 Task: Look for space in Ibusuki, Japan from 7th July, 2023 to 15th July, 2023 for 6 adults in price range Rs.15000 to Rs.20000. Place can be entire place with 3 bedrooms having 3 beds and 3 bathrooms. Property type can be house, flat, guest house. Booking option can be shelf check-in. Required host language is English.
Action: Mouse moved to (401, 110)
Screenshot: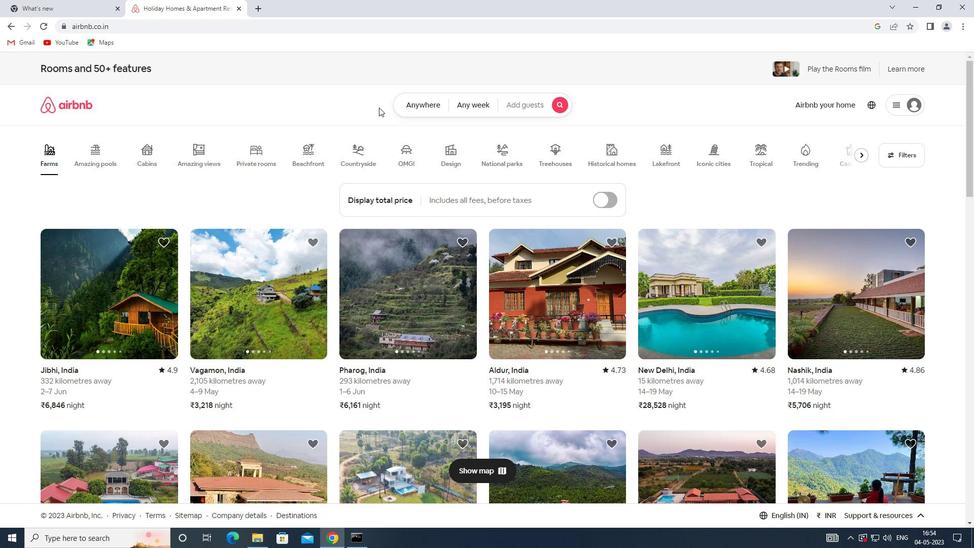 
Action: Mouse pressed left at (401, 110)
Screenshot: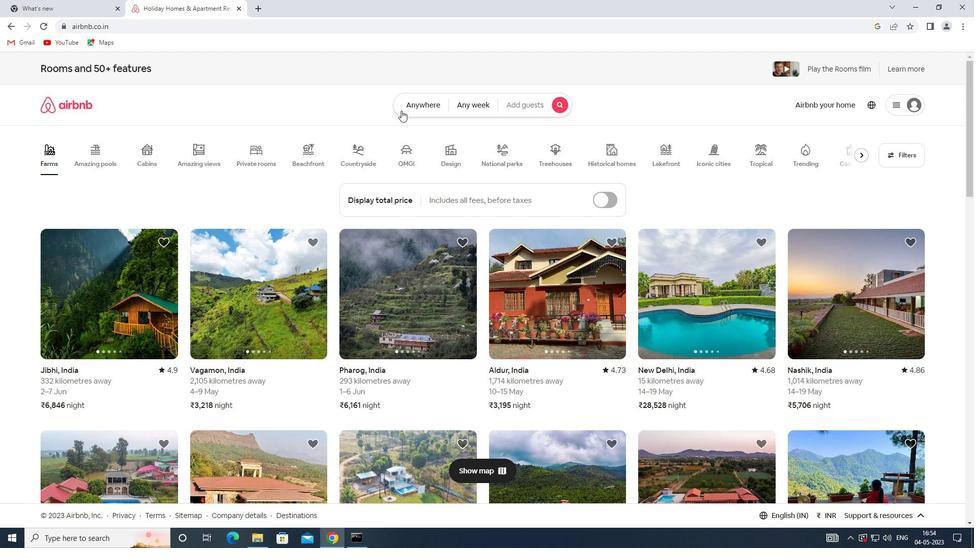 
Action: Mouse moved to (374, 134)
Screenshot: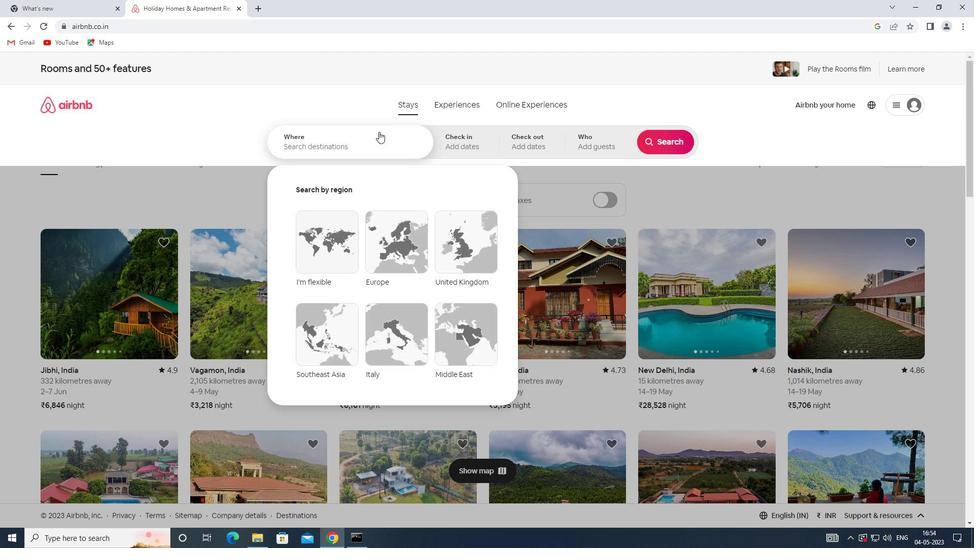 
Action: Mouse pressed left at (374, 134)
Screenshot: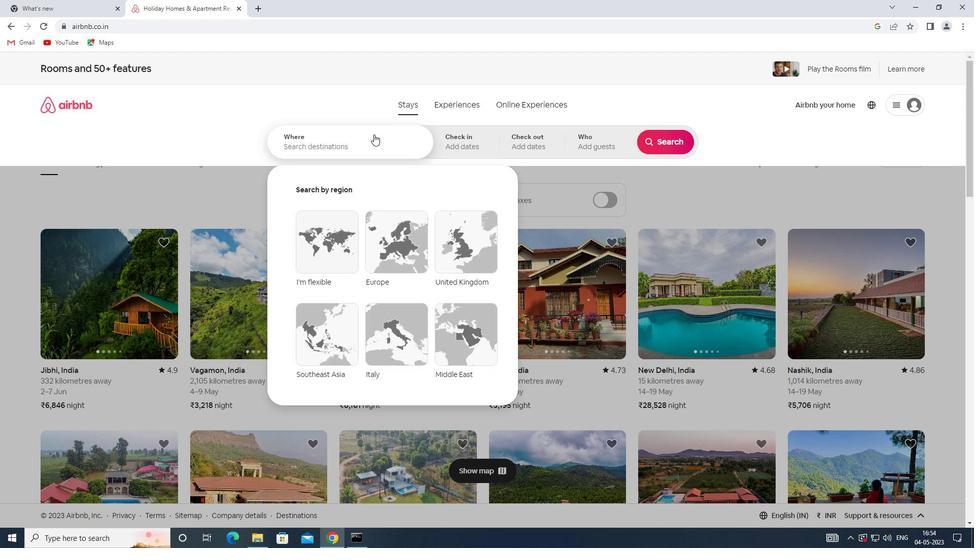 
Action: Key pressed <Key.shift>IBUSUKI,<Key.shift>JAPAN
Screenshot: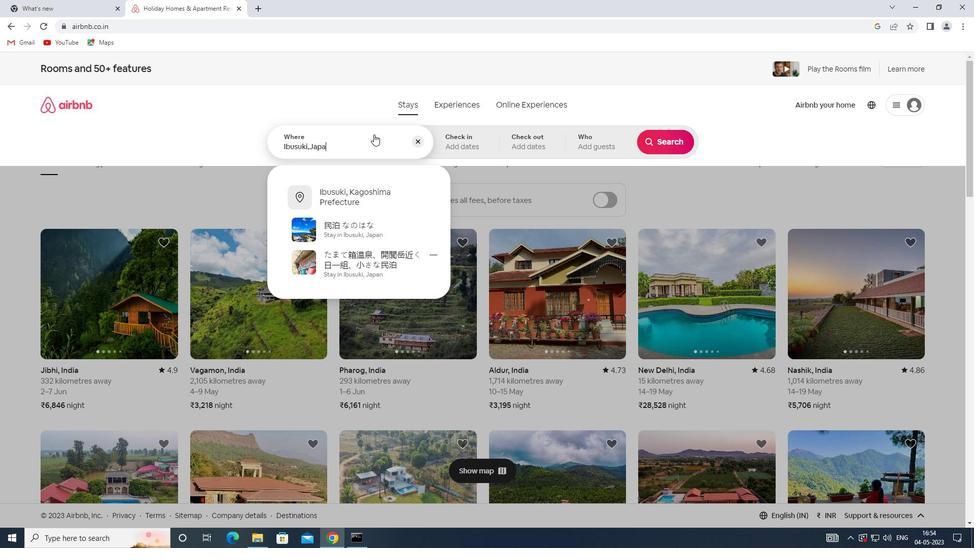 
Action: Mouse moved to (454, 143)
Screenshot: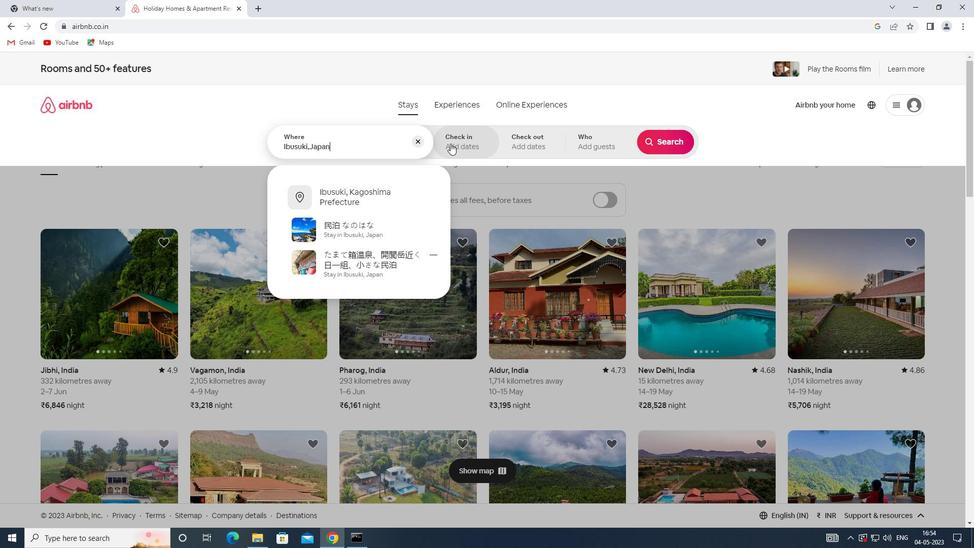 
Action: Mouse pressed left at (454, 143)
Screenshot: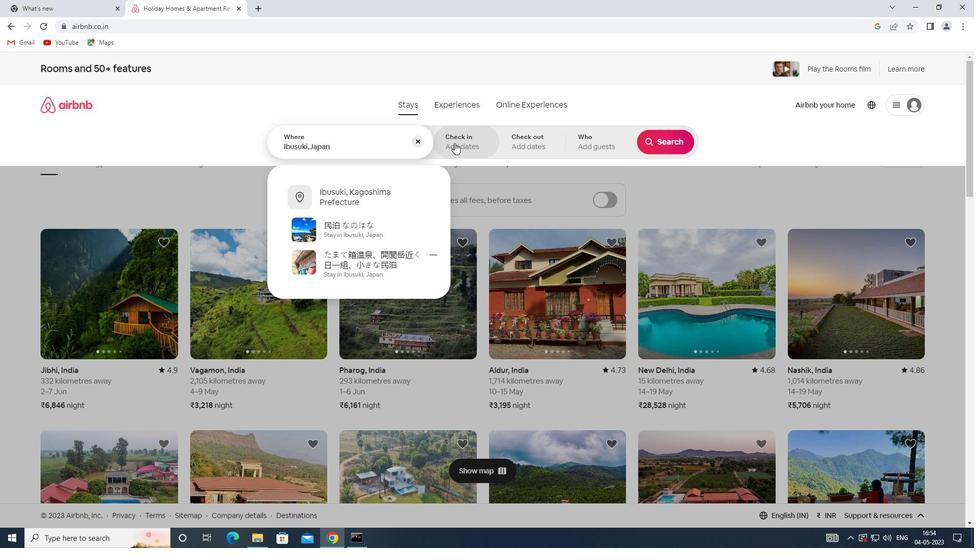 
Action: Mouse moved to (660, 219)
Screenshot: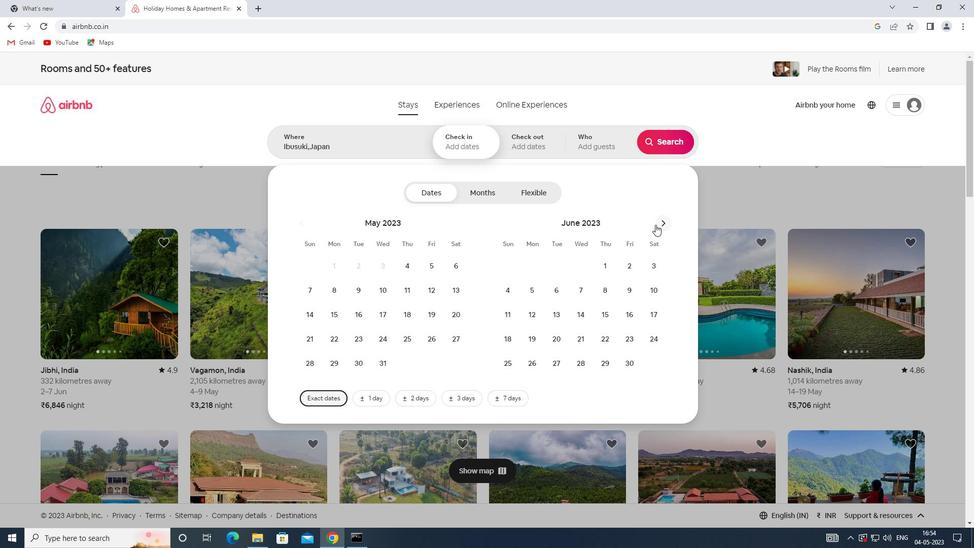 
Action: Mouse pressed left at (660, 219)
Screenshot: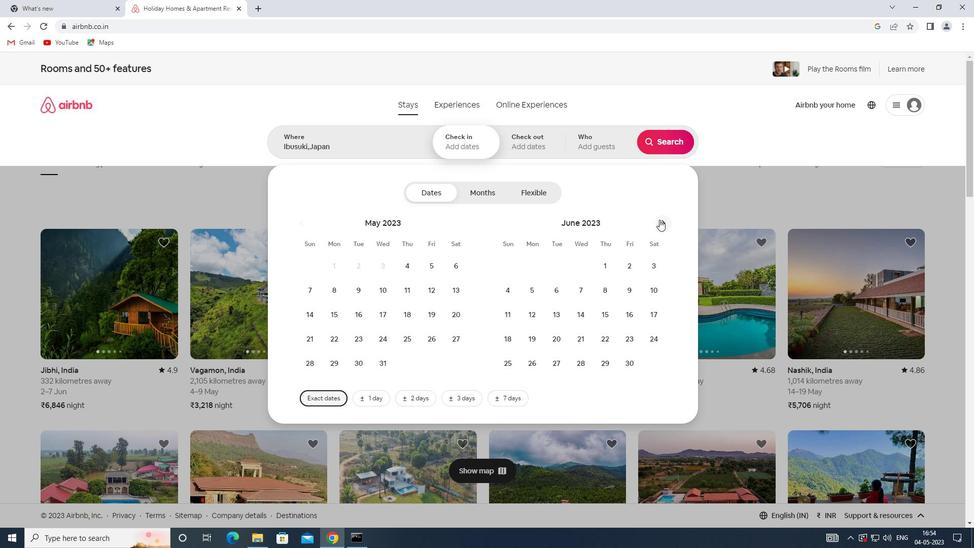 
Action: Mouse moved to (629, 289)
Screenshot: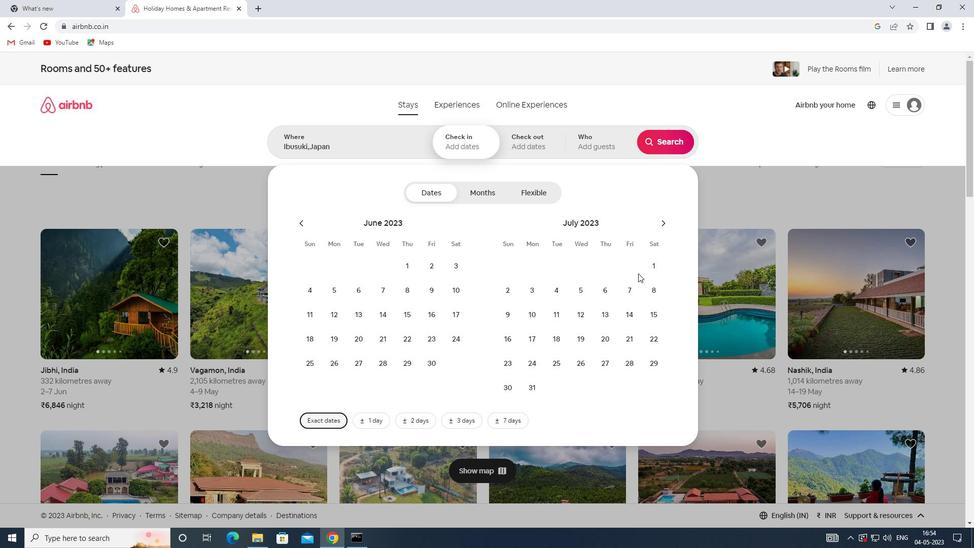 
Action: Mouse pressed left at (629, 289)
Screenshot: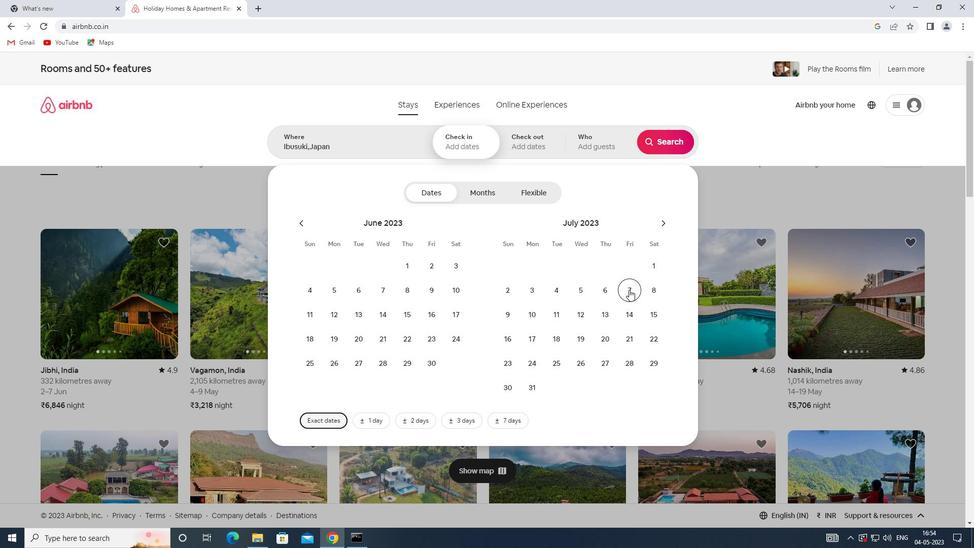 
Action: Mouse moved to (650, 308)
Screenshot: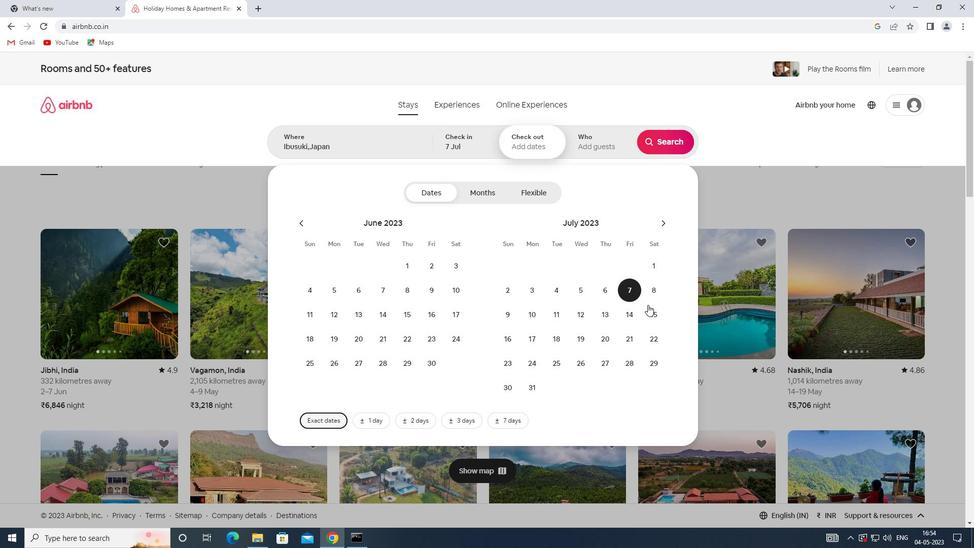 
Action: Mouse pressed left at (650, 308)
Screenshot: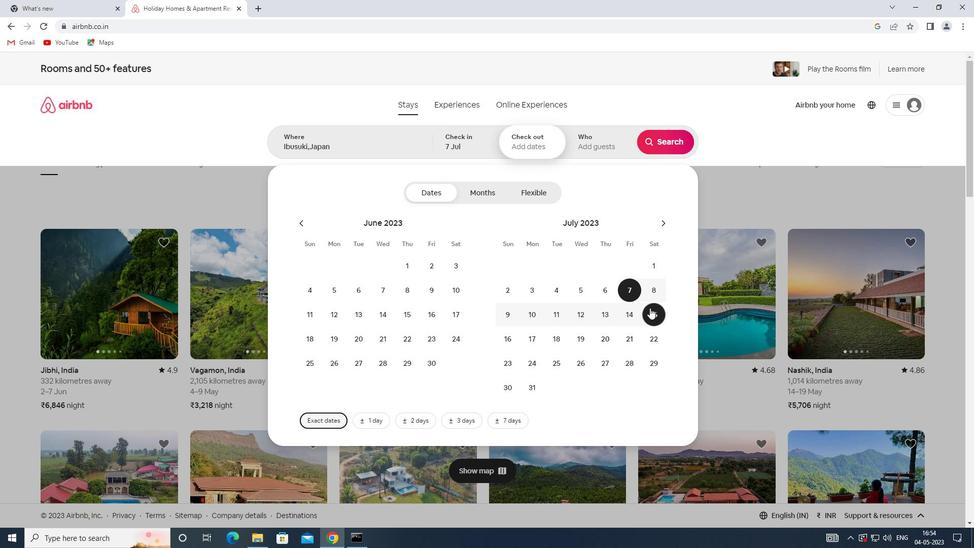 
Action: Mouse moved to (610, 146)
Screenshot: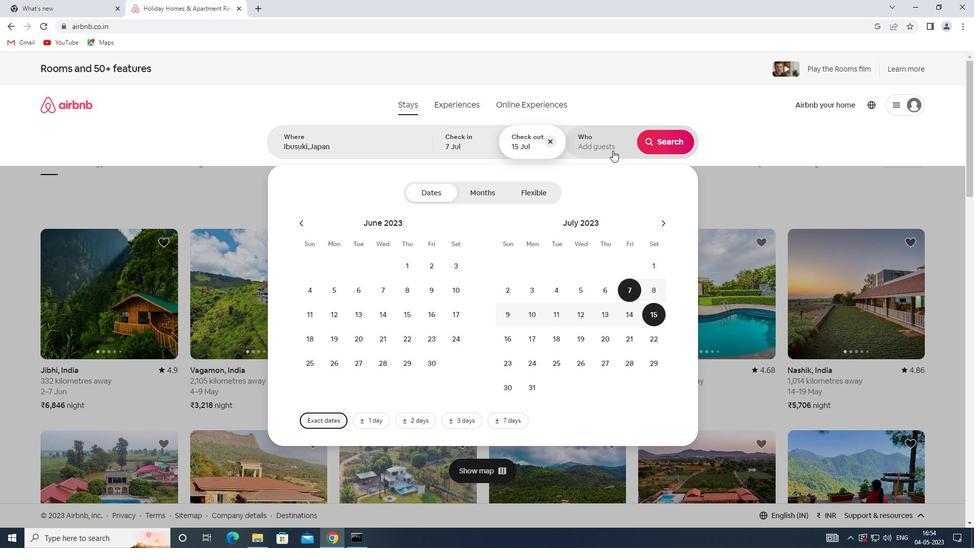 
Action: Mouse pressed left at (610, 146)
Screenshot: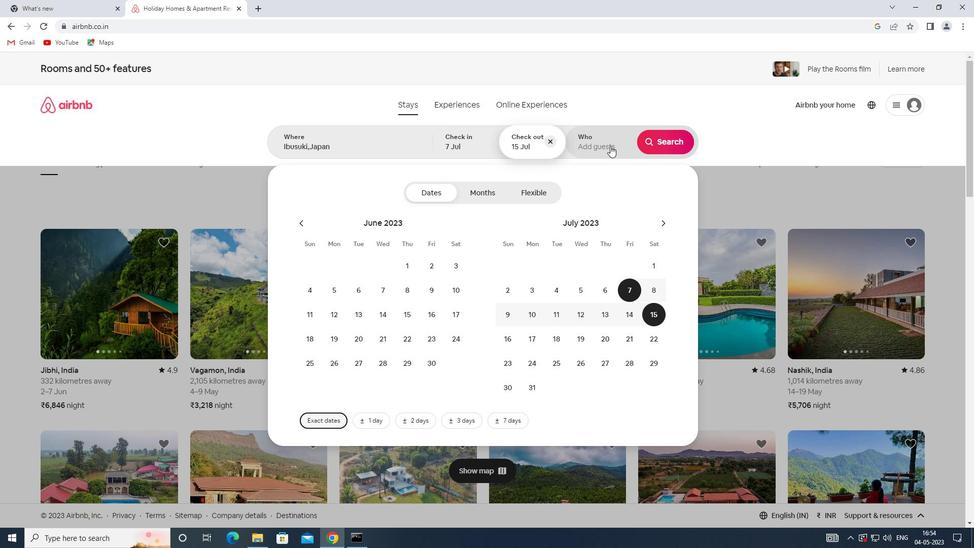 
Action: Mouse moved to (669, 189)
Screenshot: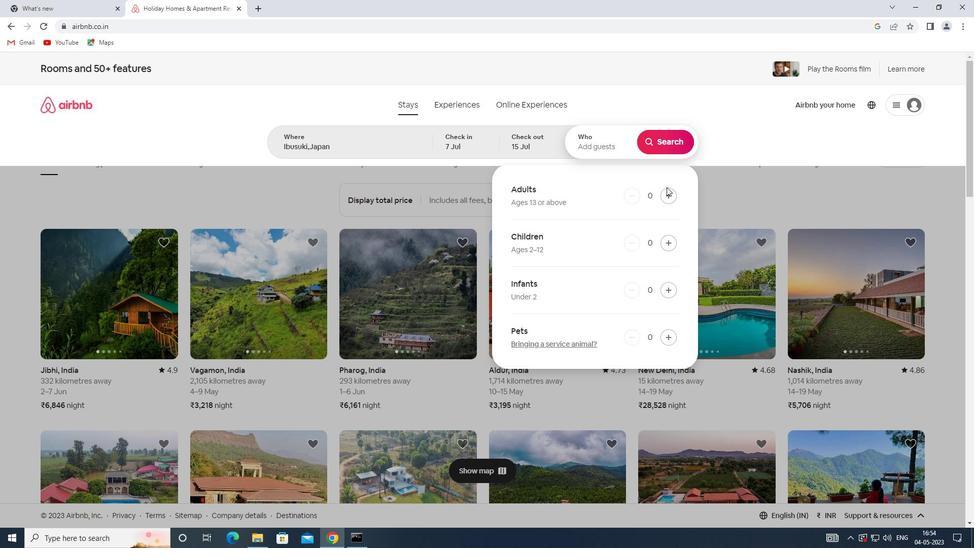 
Action: Mouse pressed left at (669, 189)
Screenshot: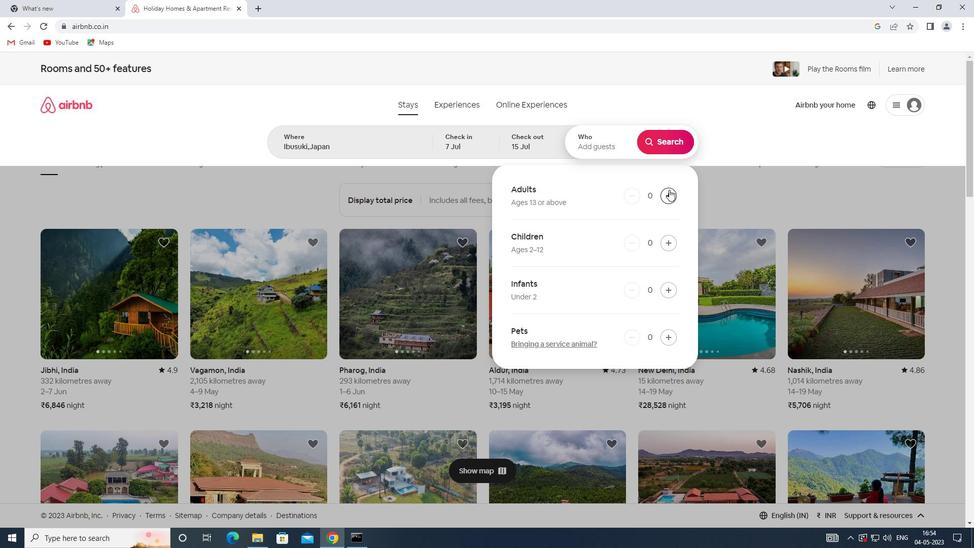 
Action: Mouse pressed left at (669, 189)
Screenshot: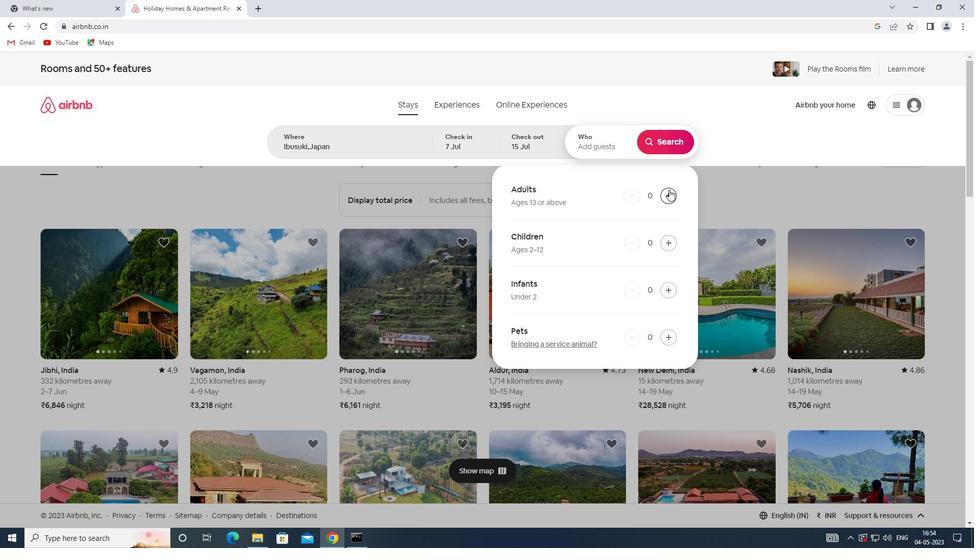 
Action: Mouse pressed left at (669, 189)
Screenshot: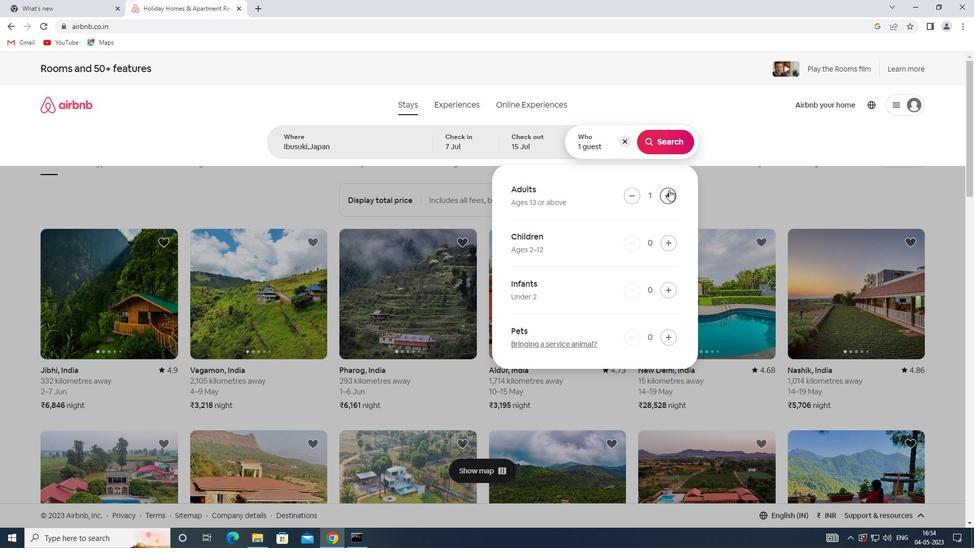 
Action: Mouse pressed left at (669, 189)
Screenshot: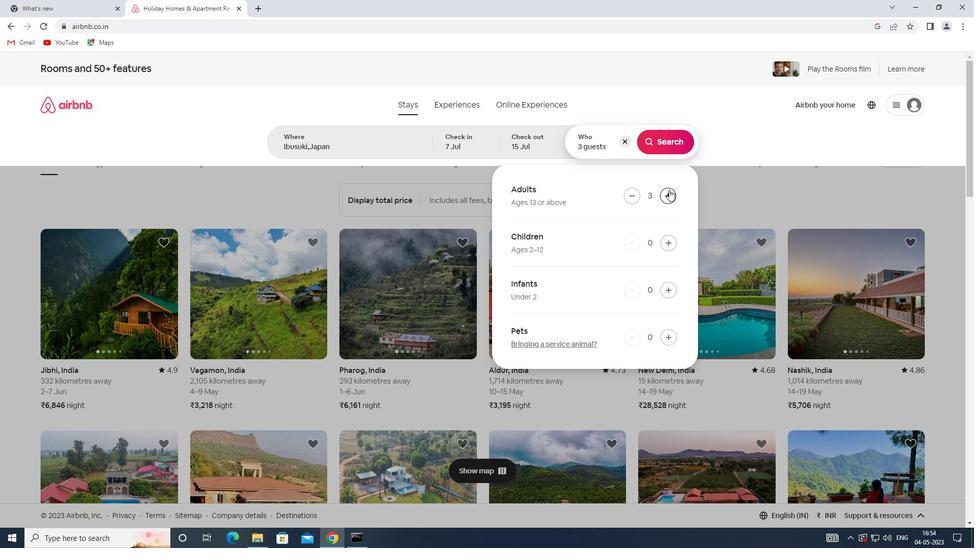 
Action: Mouse pressed left at (669, 189)
Screenshot: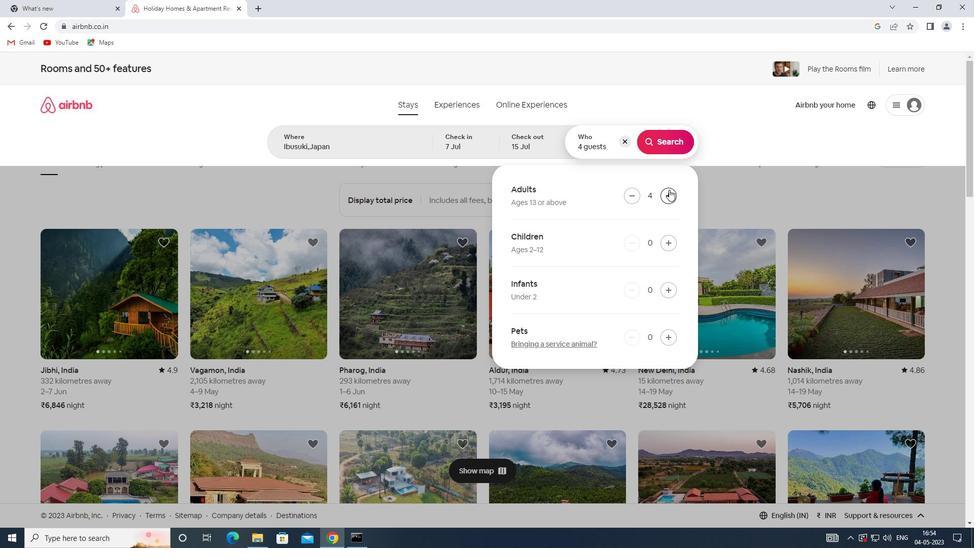 
Action: Mouse pressed left at (669, 189)
Screenshot: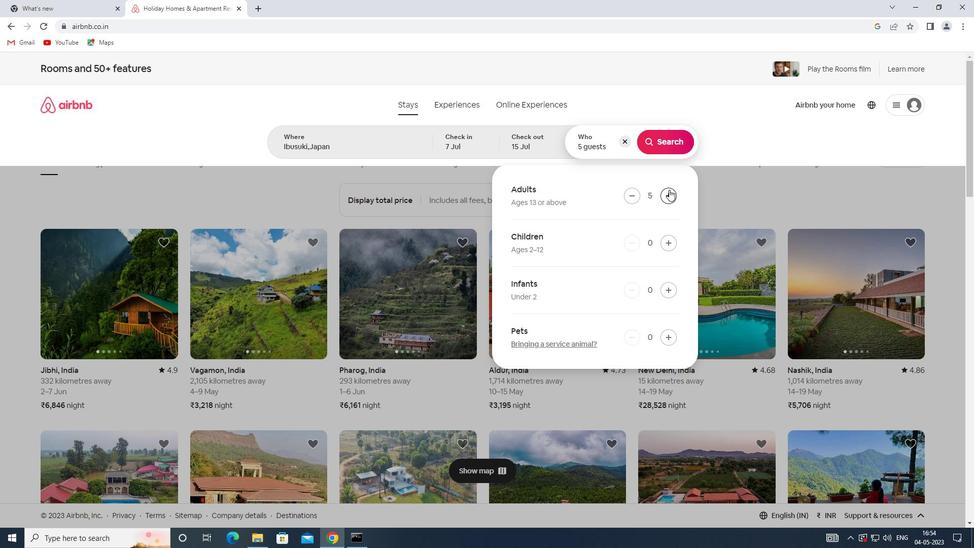 
Action: Mouse moved to (655, 136)
Screenshot: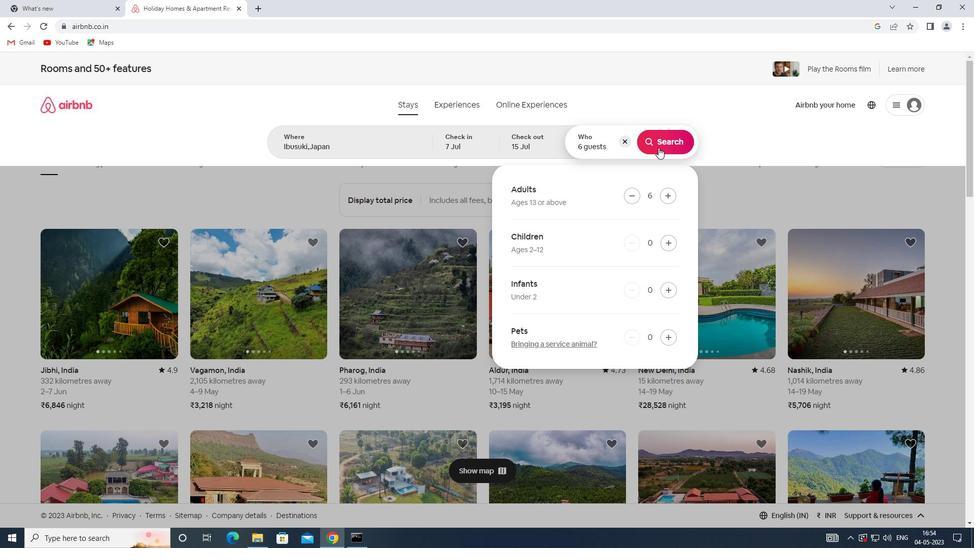 
Action: Mouse pressed left at (655, 136)
Screenshot: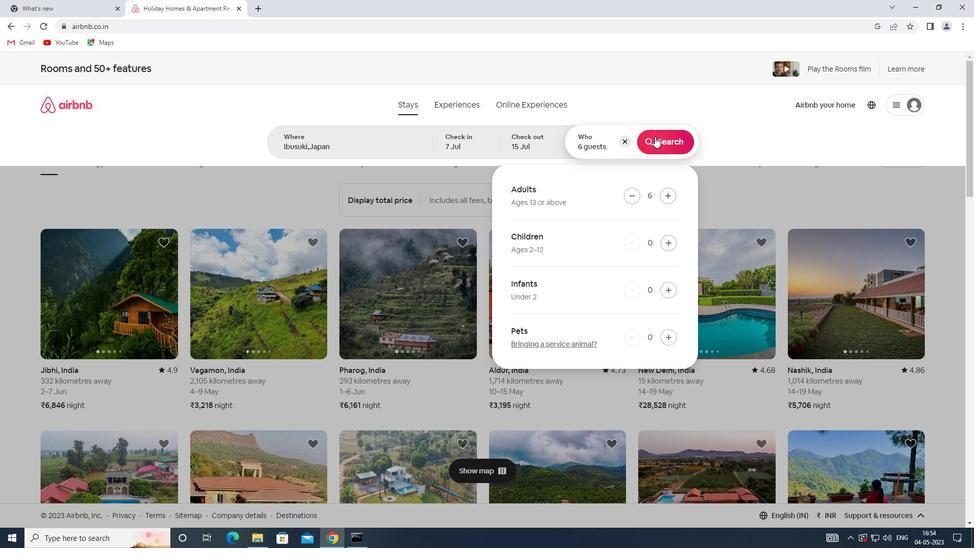 
Action: Mouse moved to (936, 109)
Screenshot: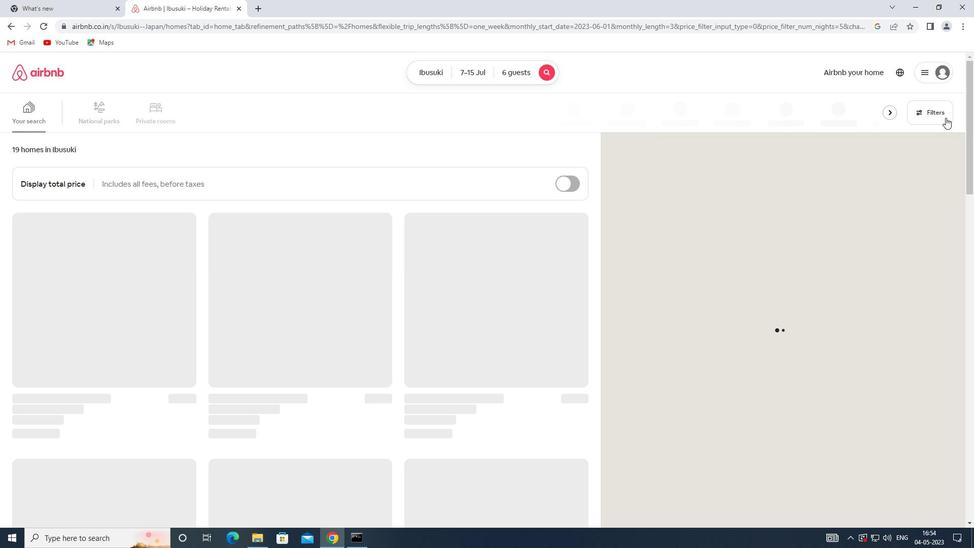 
Action: Mouse pressed left at (936, 109)
Screenshot: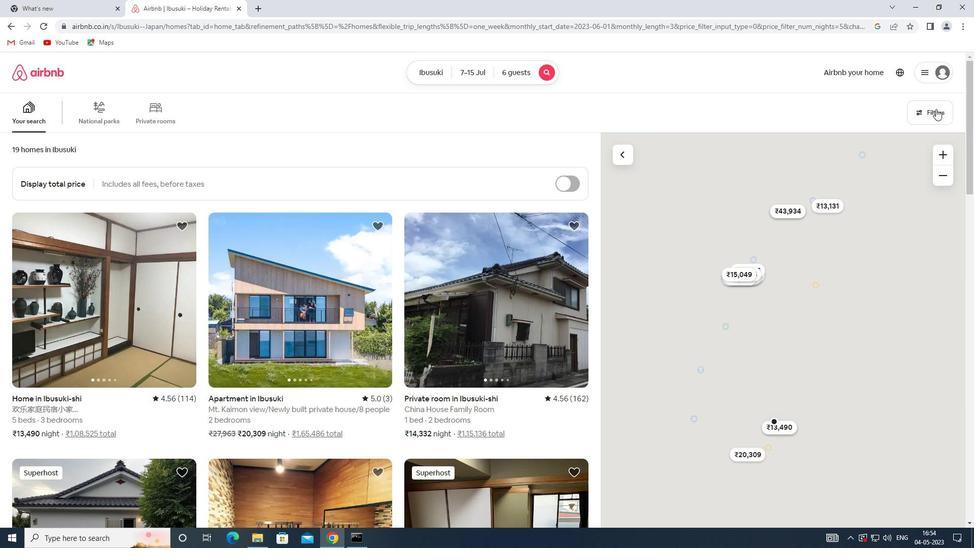 
Action: Mouse moved to (363, 239)
Screenshot: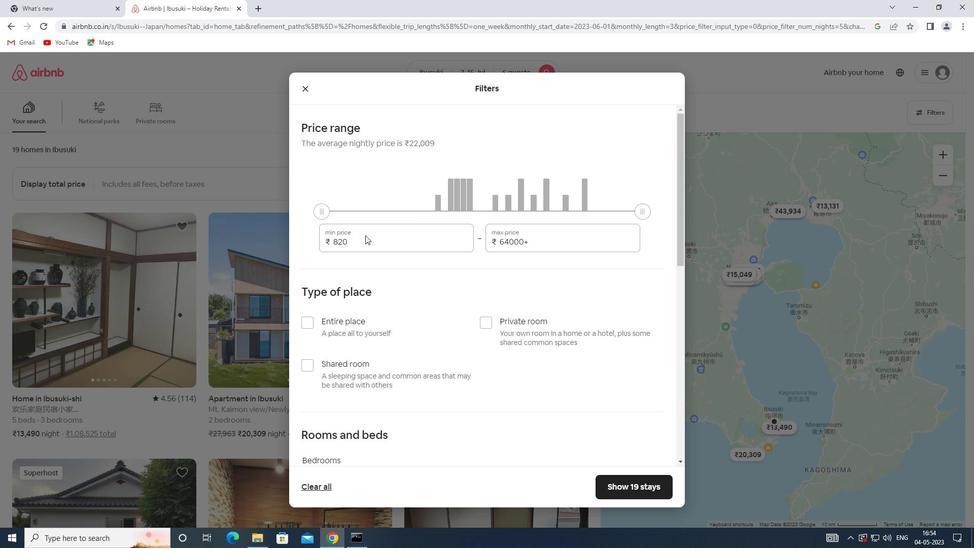 
Action: Mouse pressed left at (363, 239)
Screenshot: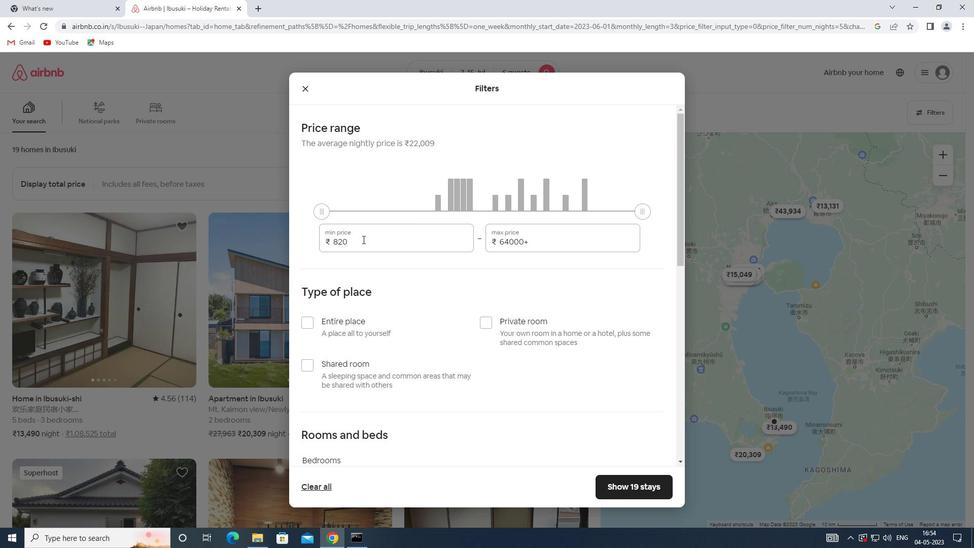 
Action: Mouse moved to (302, 241)
Screenshot: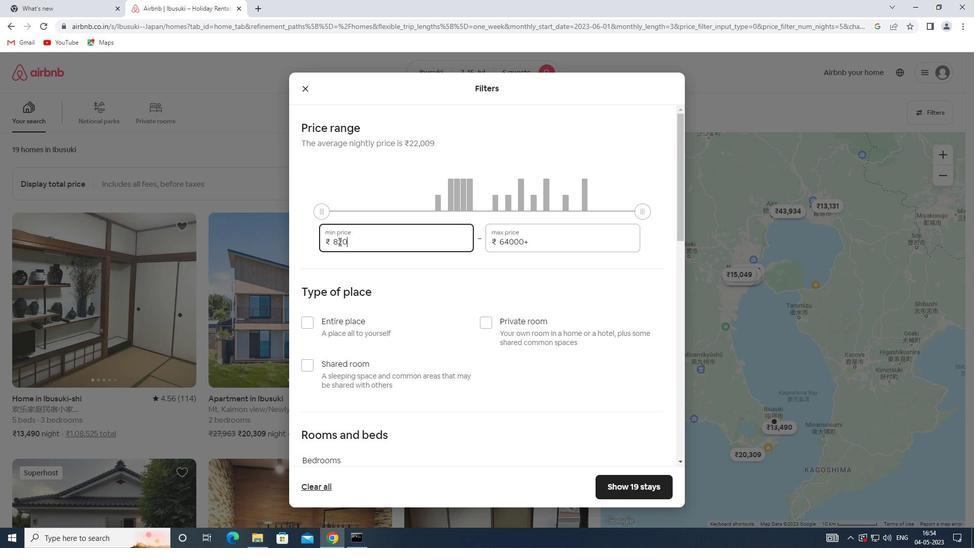 
Action: Key pressed 15000
Screenshot: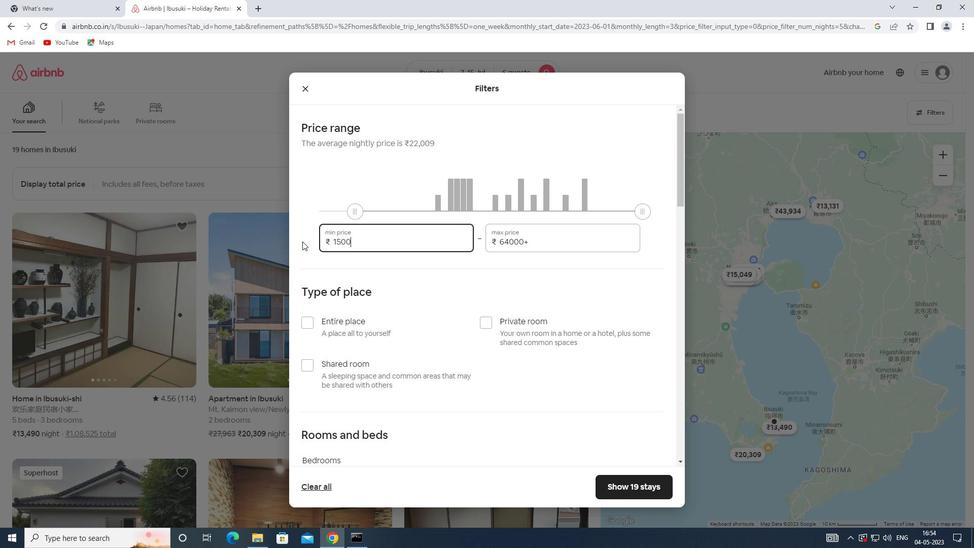 
Action: Mouse moved to (535, 240)
Screenshot: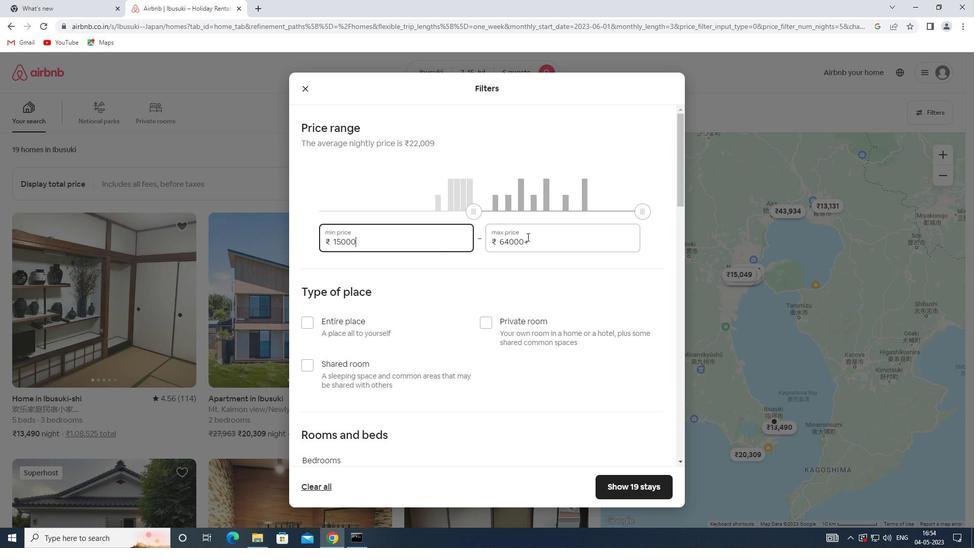 
Action: Mouse pressed left at (535, 240)
Screenshot: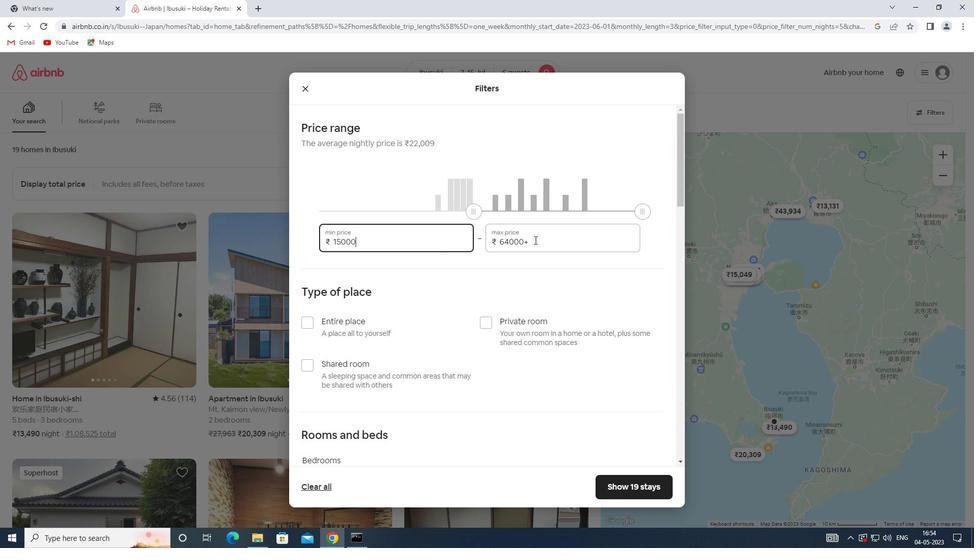 
Action: Mouse moved to (388, 240)
Screenshot: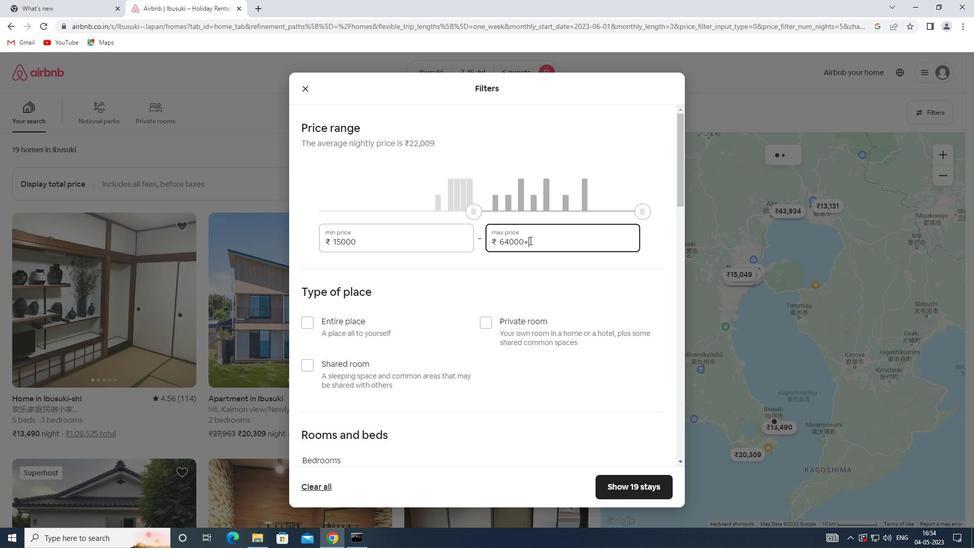 
Action: Key pressed 20000
Screenshot: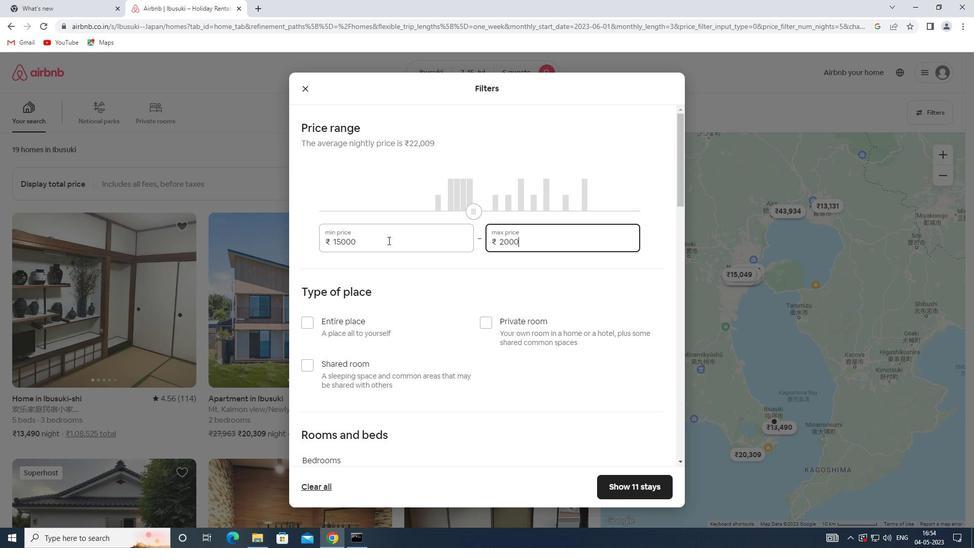 
Action: Mouse scrolled (388, 240) with delta (0, 0)
Screenshot: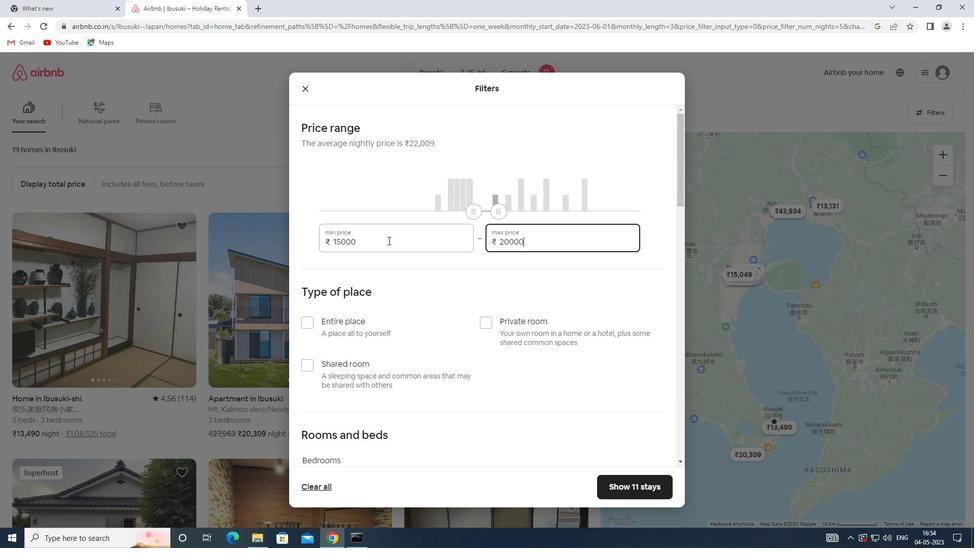 
Action: Mouse moved to (312, 271)
Screenshot: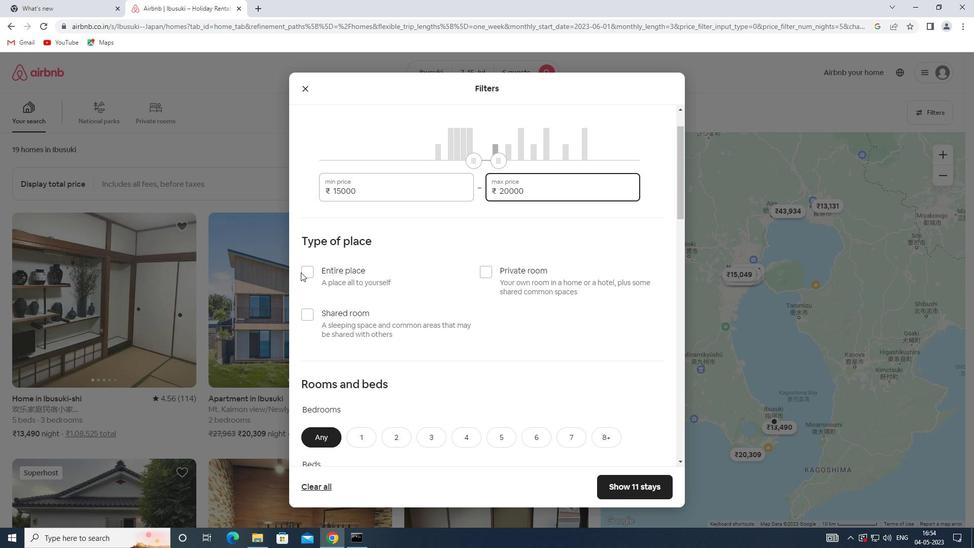 
Action: Mouse pressed left at (312, 271)
Screenshot: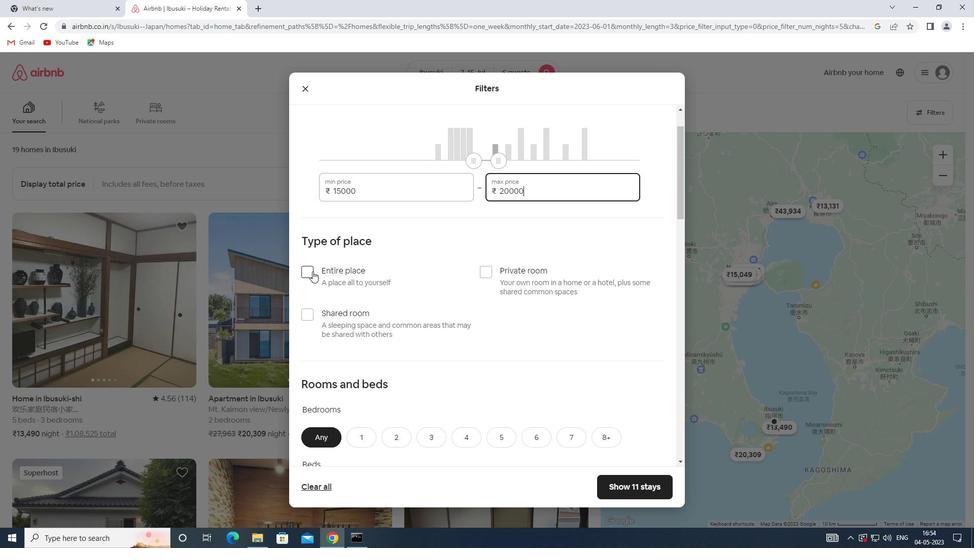 
Action: Mouse scrolled (312, 271) with delta (0, 0)
Screenshot: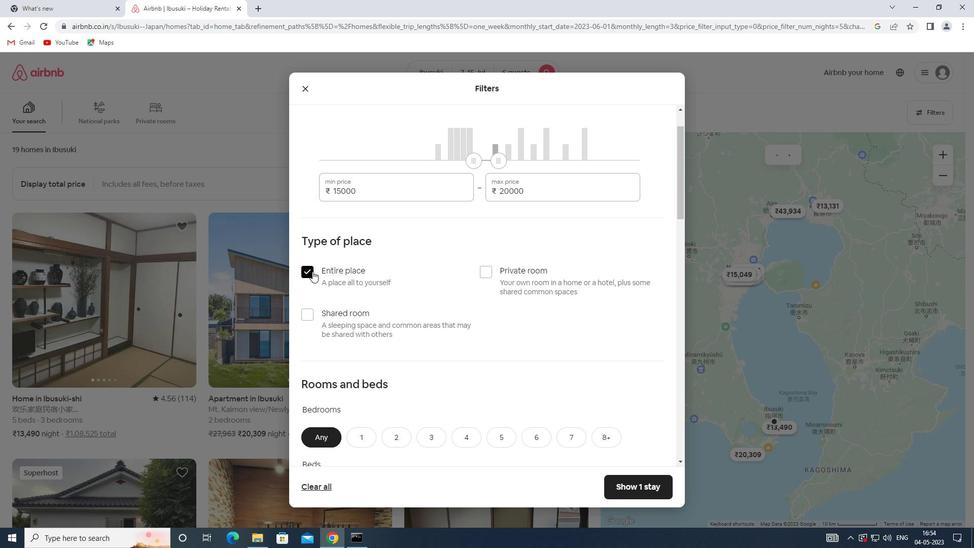 
Action: Mouse scrolled (312, 271) with delta (0, 0)
Screenshot: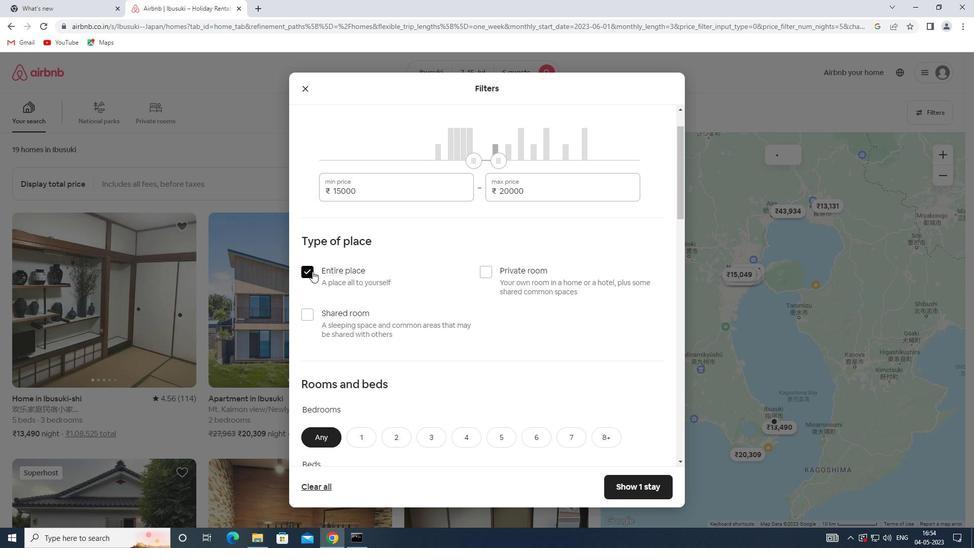 
Action: Mouse scrolled (312, 271) with delta (0, 0)
Screenshot: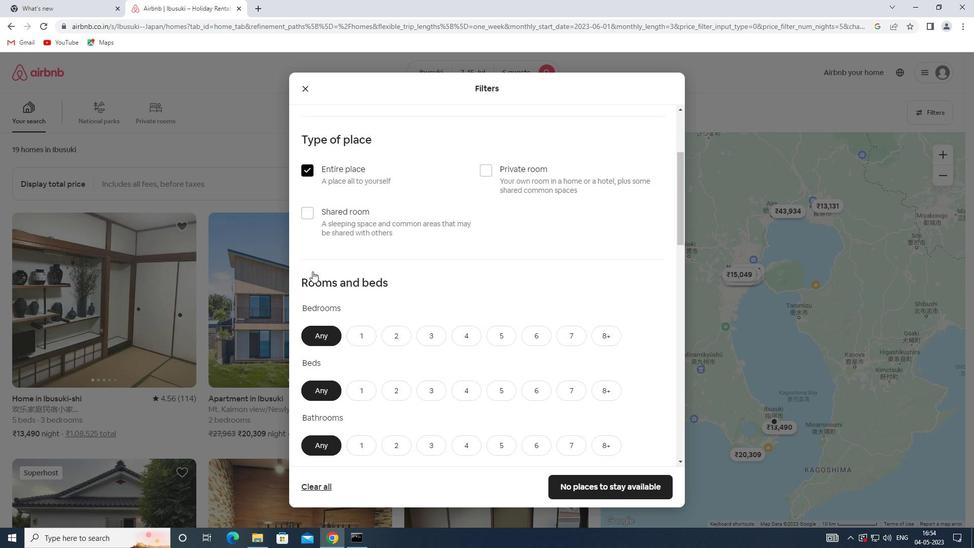 
Action: Mouse moved to (438, 288)
Screenshot: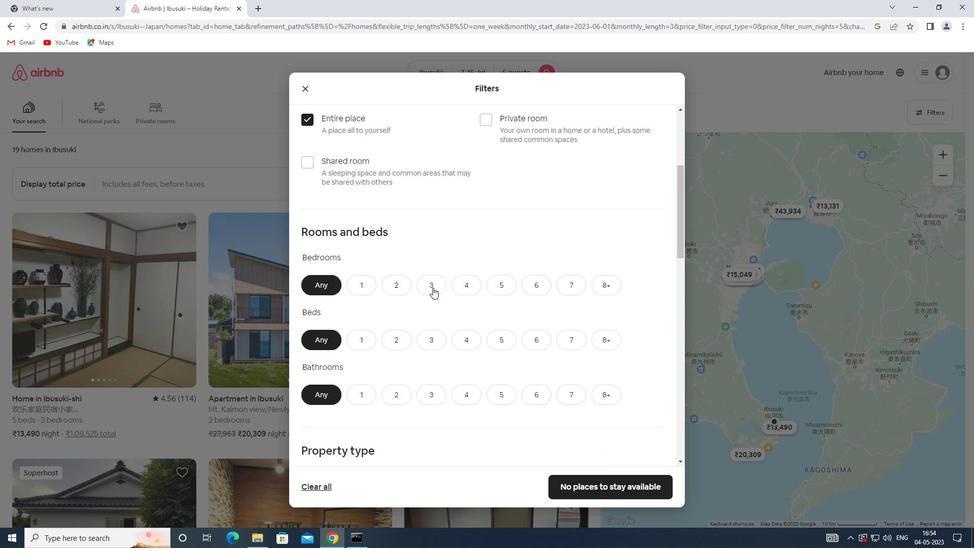 
Action: Mouse pressed left at (438, 288)
Screenshot: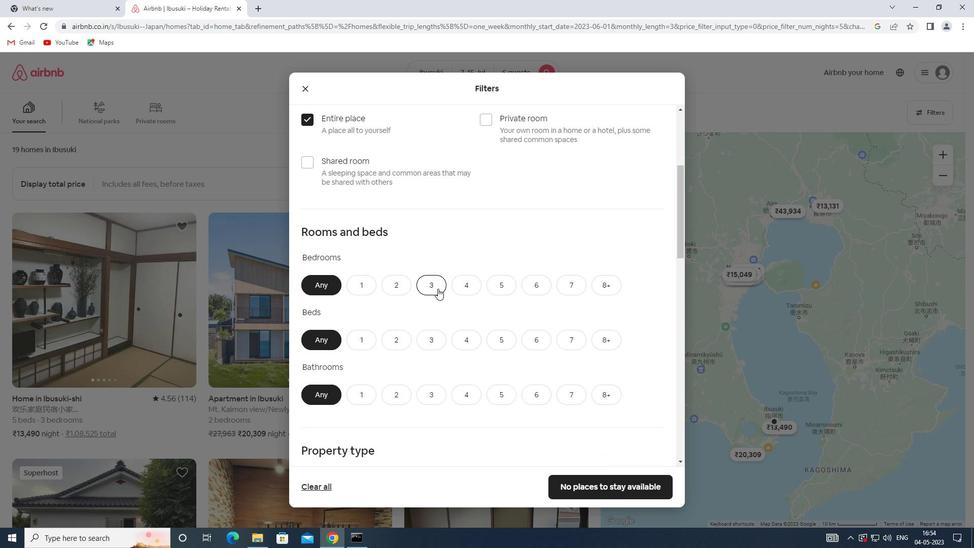 
Action: Mouse moved to (431, 339)
Screenshot: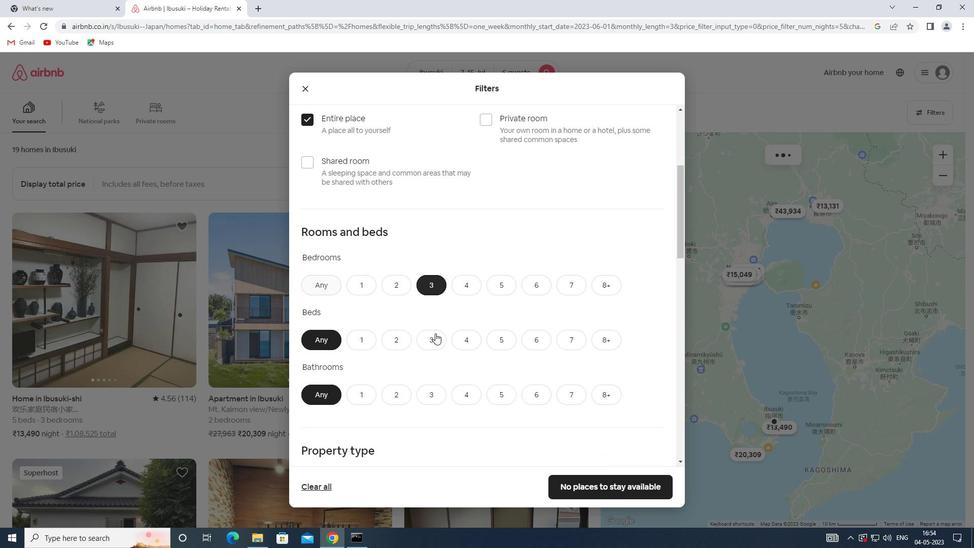 
Action: Mouse pressed left at (431, 339)
Screenshot: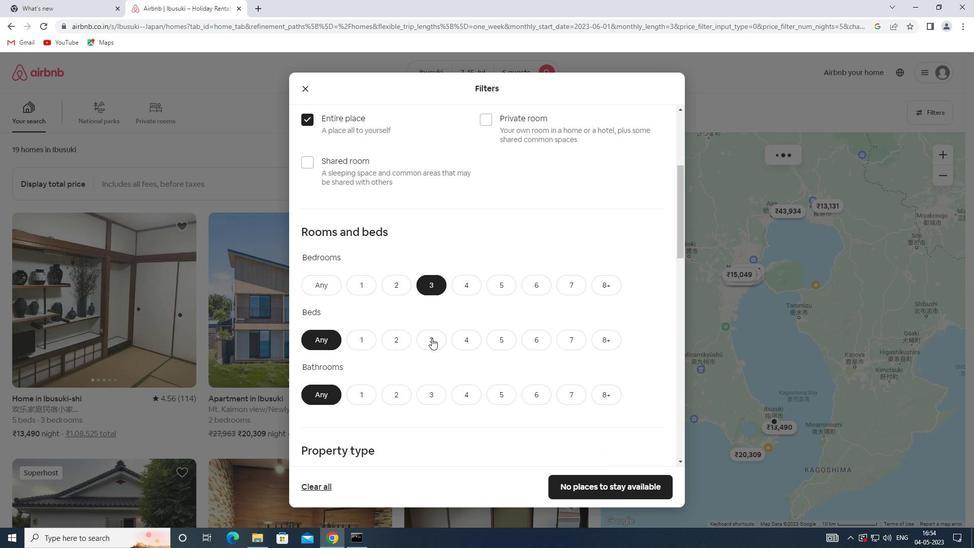 
Action: Mouse moved to (428, 393)
Screenshot: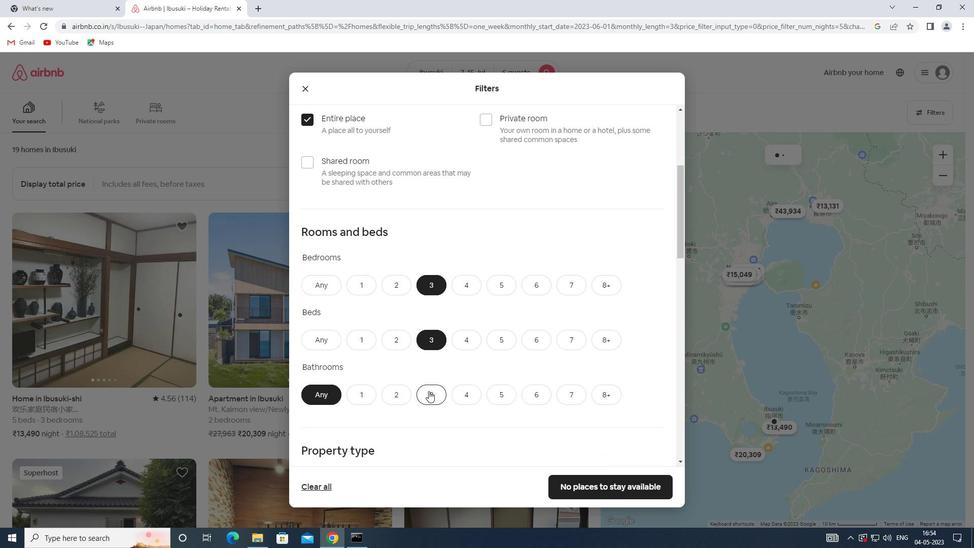 
Action: Mouse pressed left at (428, 393)
Screenshot: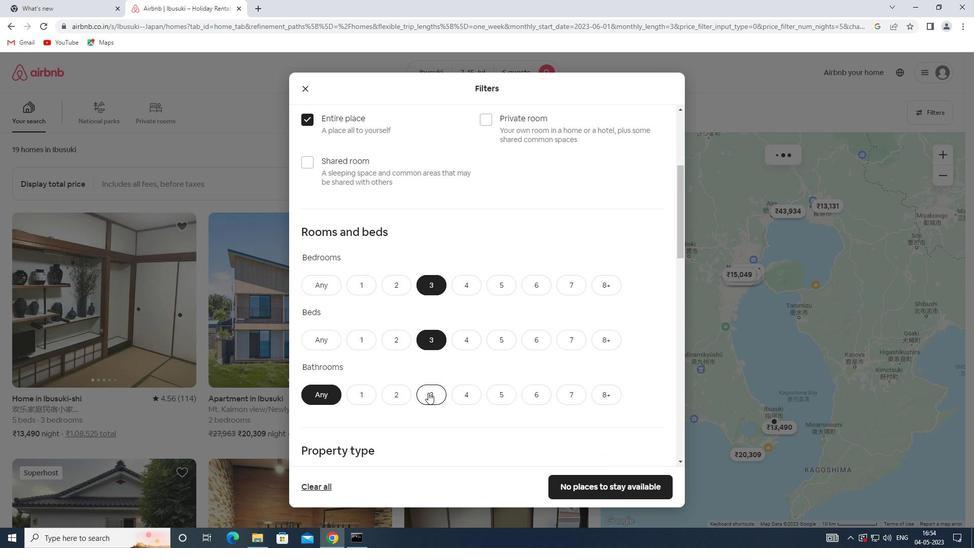 
Action: Mouse moved to (428, 382)
Screenshot: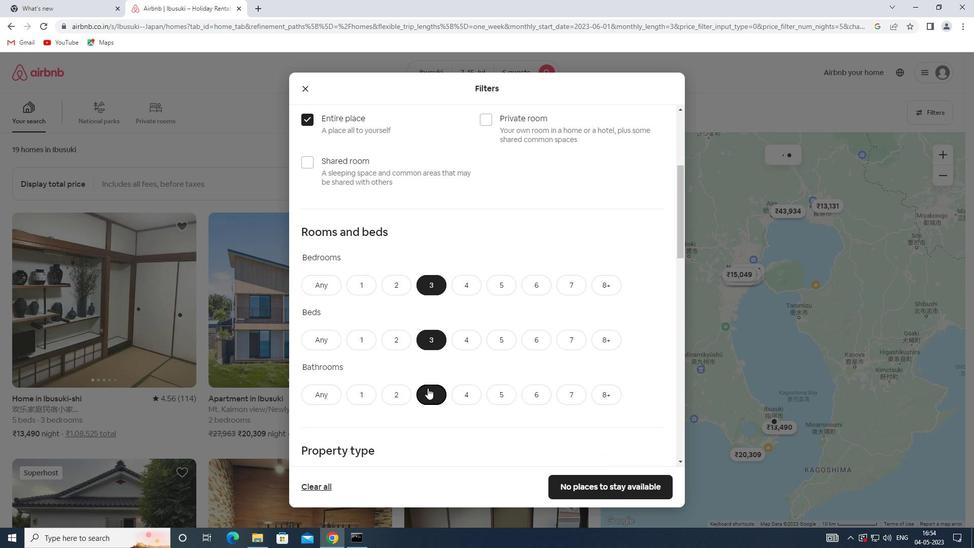 
Action: Mouse scrolled (428, 381) with delta (0, 0)
Screenshot: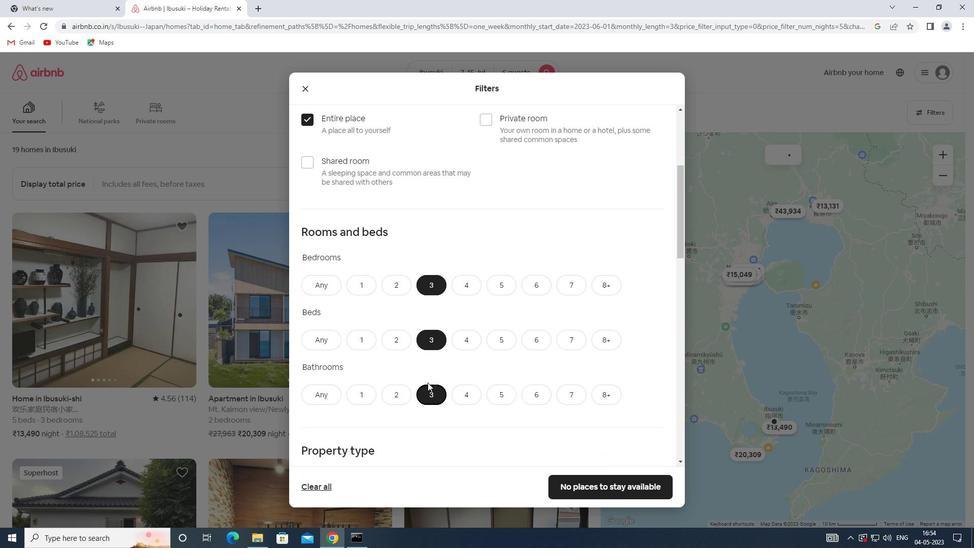 
Action: Mouse scrolled (428, 381) with delta (0, 0)
Screenshot: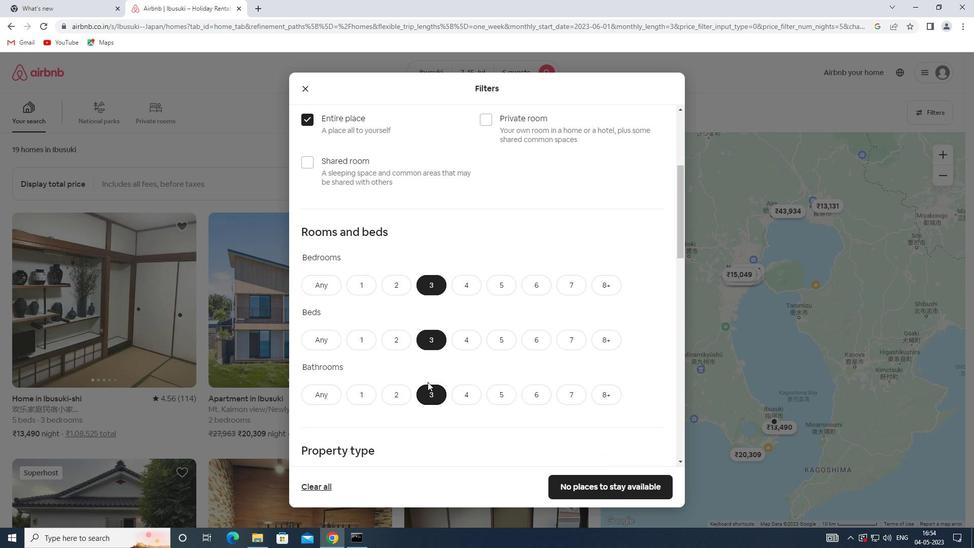 
Action: Mouse scrolled (428, 381) with delta (0, 0)
Screenshot: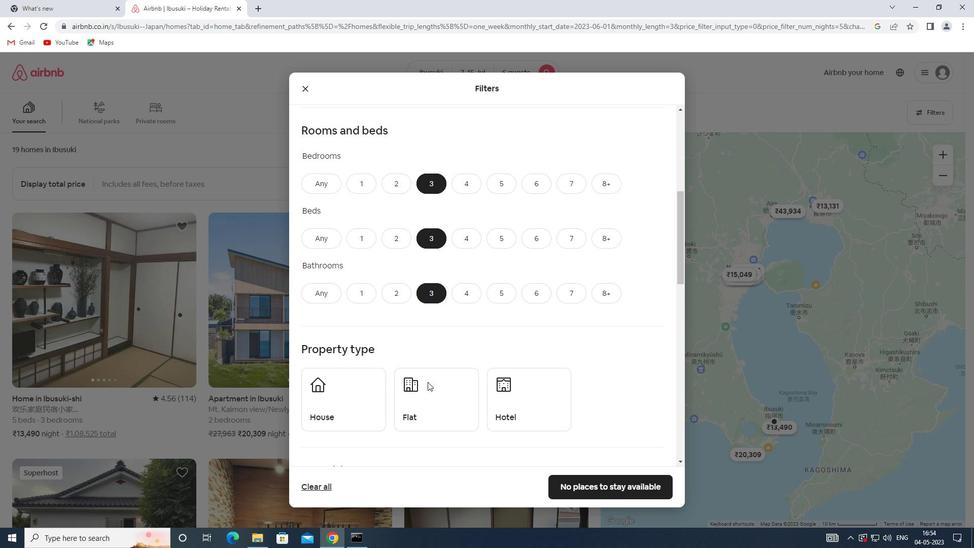 
Action: Mouse scrolled (428, 381) with delta (0, 0)
Screenshot: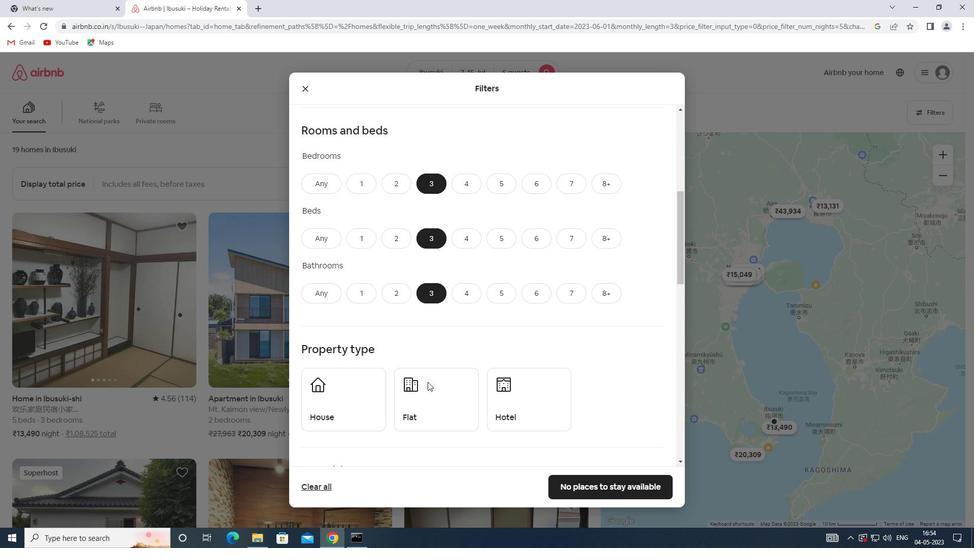 
Action: Mouse moved to (384, 302)
Screenshot: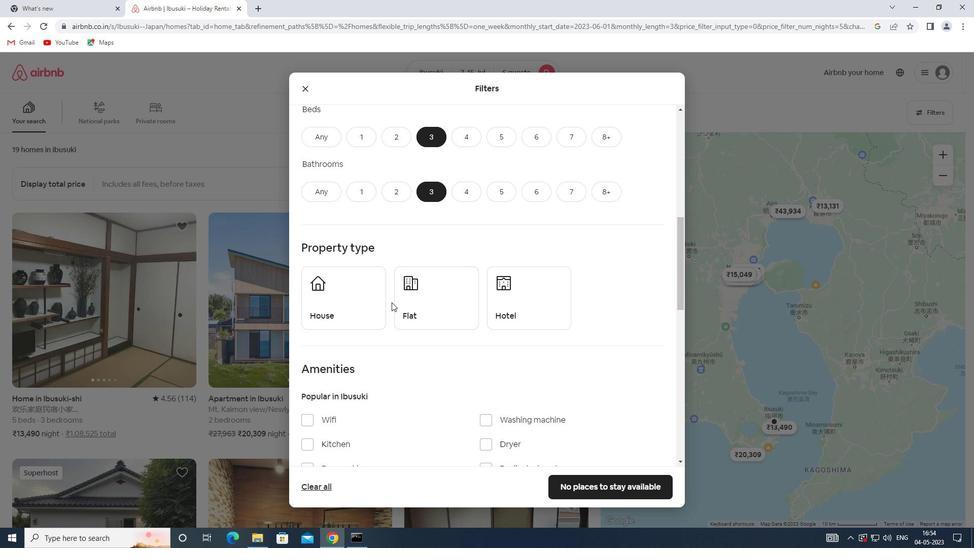 
Action: Mouse pressed left at (384, 302)
Screenshot: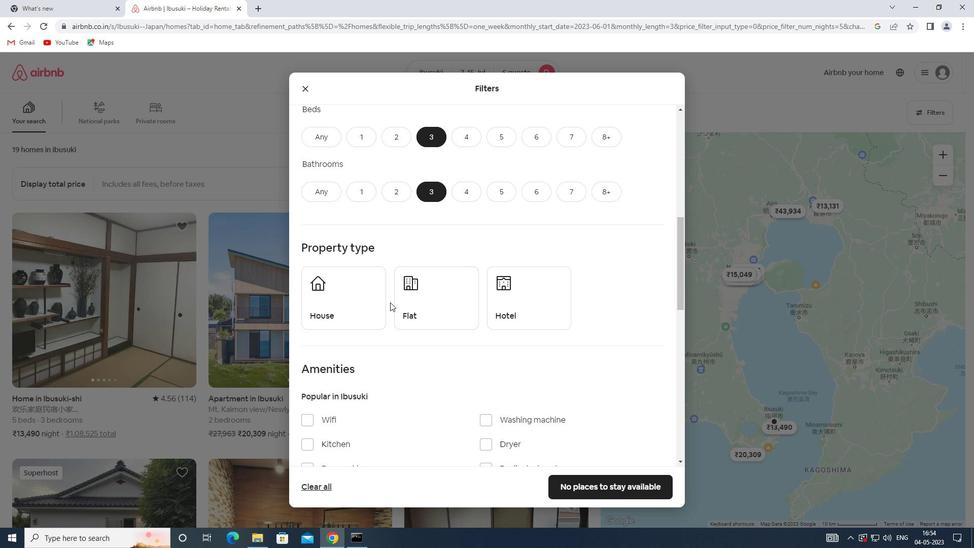 
Action: Mouse moved to (426, 308)
Screenshot: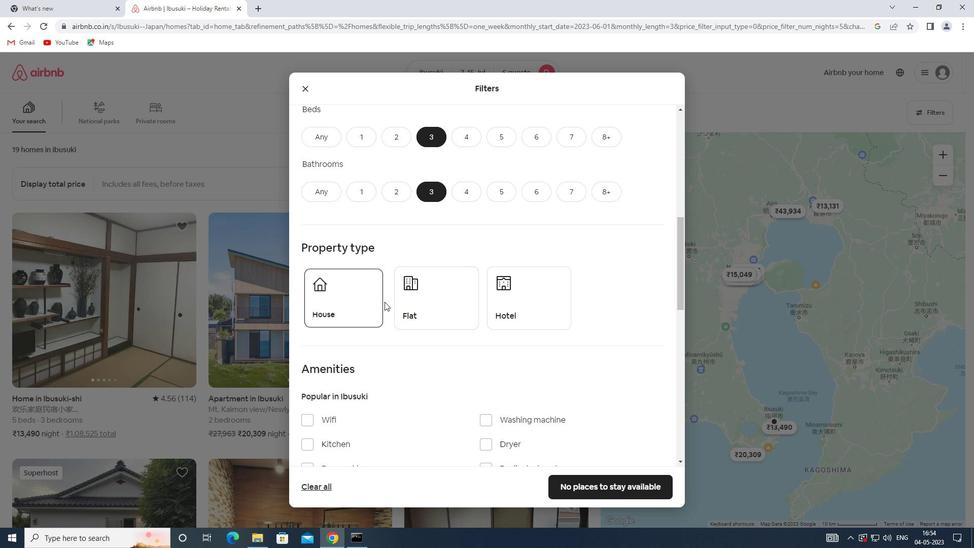 
Action: Mouse pressed left at (426, 308)
Screenshot: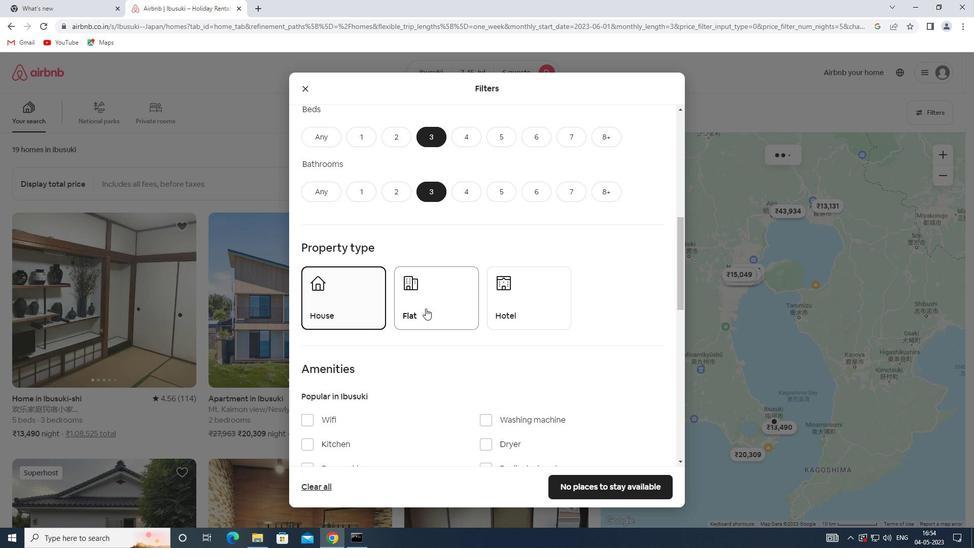
Action: Mouse scrolled (426, 308) with delta (0, 0)
Screenshot: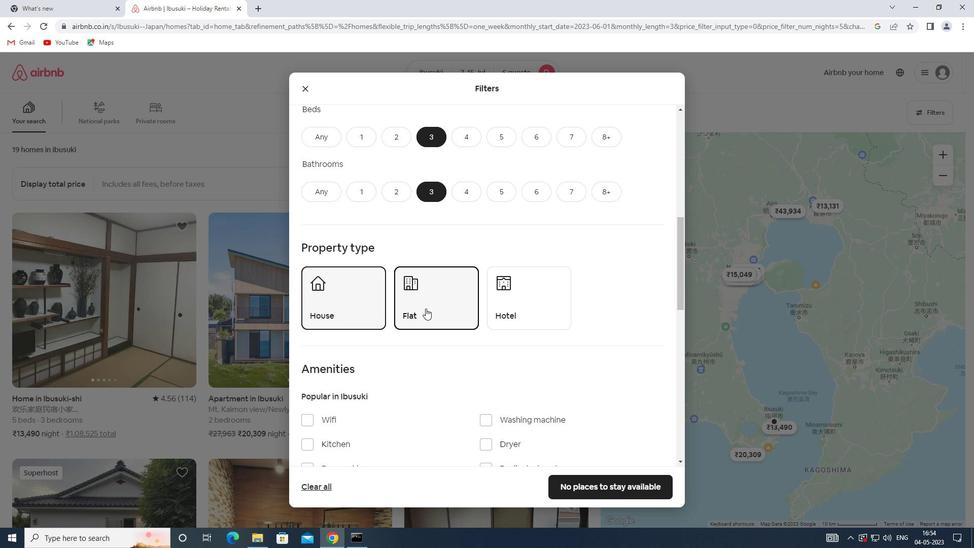 
Action: Mouse scrolled (426, 308) with delta (0, 0)
Screenshot: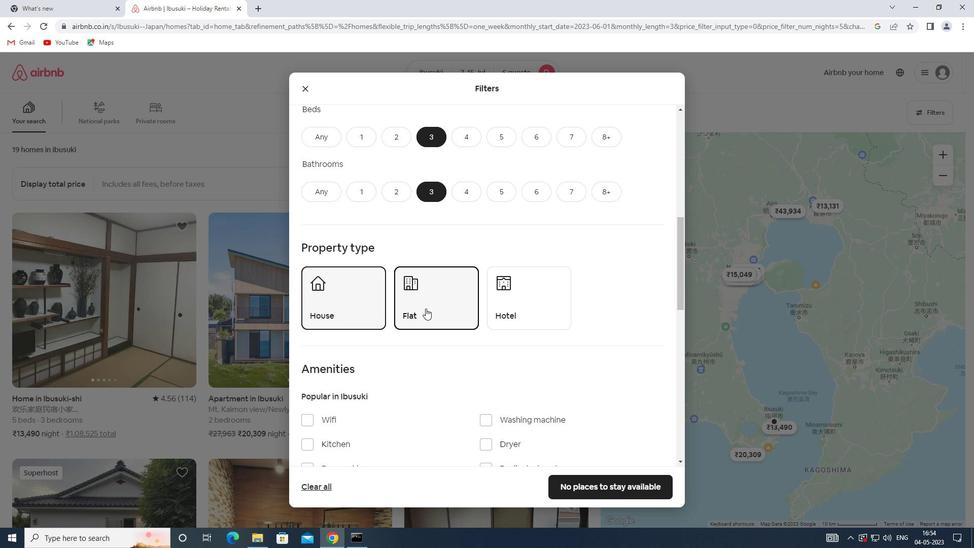 
Action: Mouse scrolled (426, 308) with delta (0, 0)
Screenshot: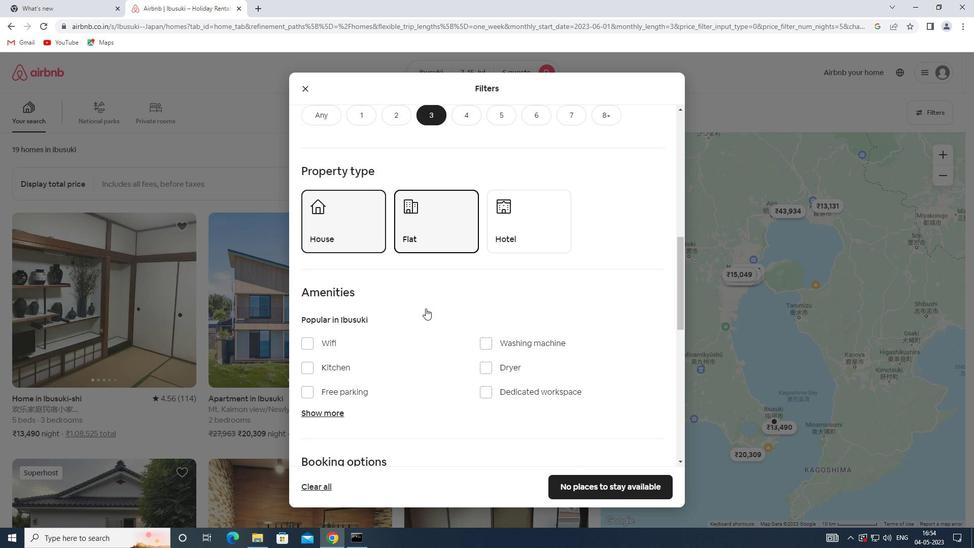 
Action: Mouse scrolled (426, 308) with delta (0, 0)
Screenshot: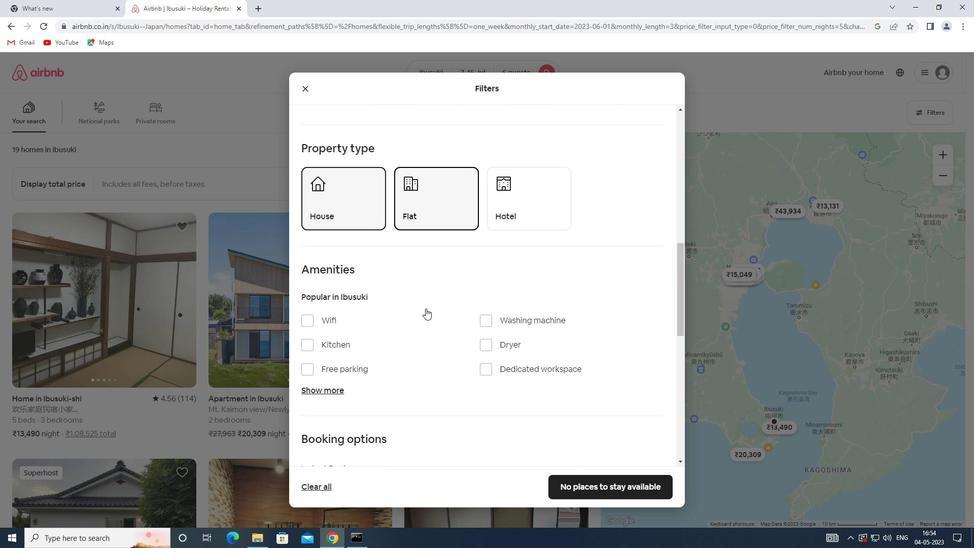 
Action: Mouse scrolled (426, 308) with delta (0, 0)
Screenshot: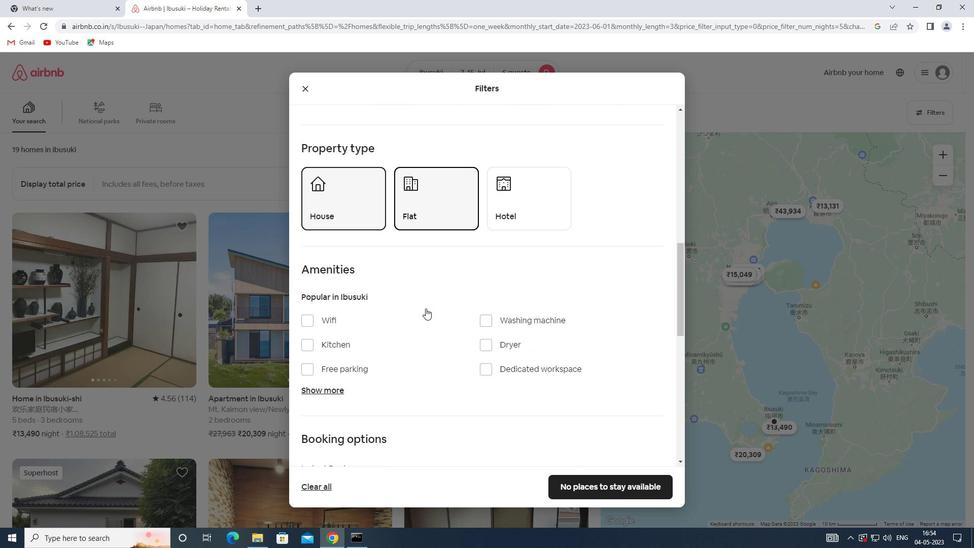 
Action: Mouse moved to (631, 353)
Screenshot: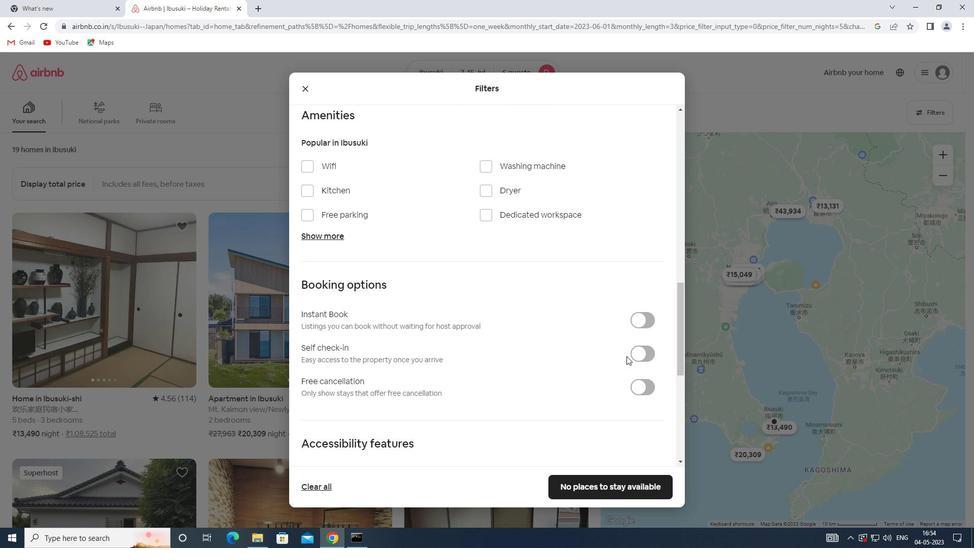 
Action: Mouse pressed left at (631, 353)
Screenshot: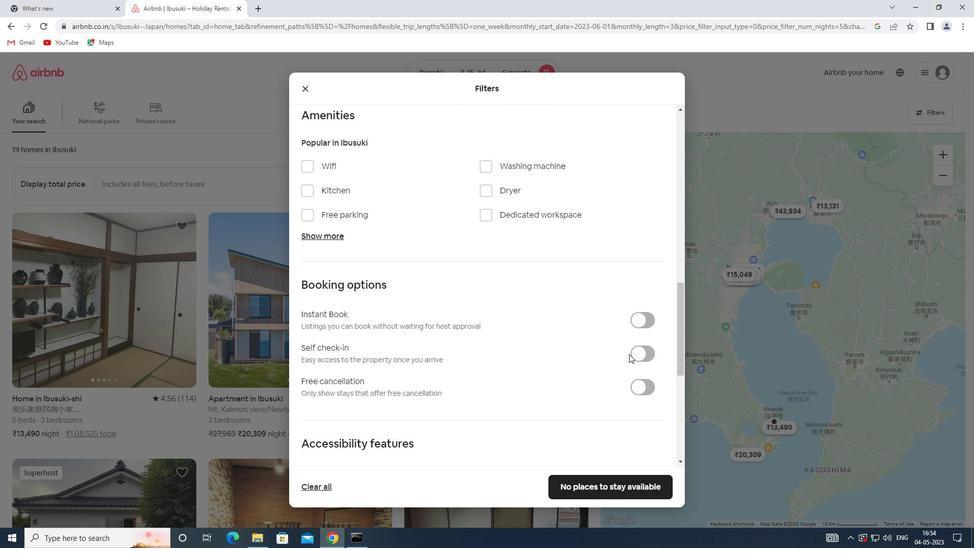 
Action: Mouse moved to (366, 333)
Screenshot: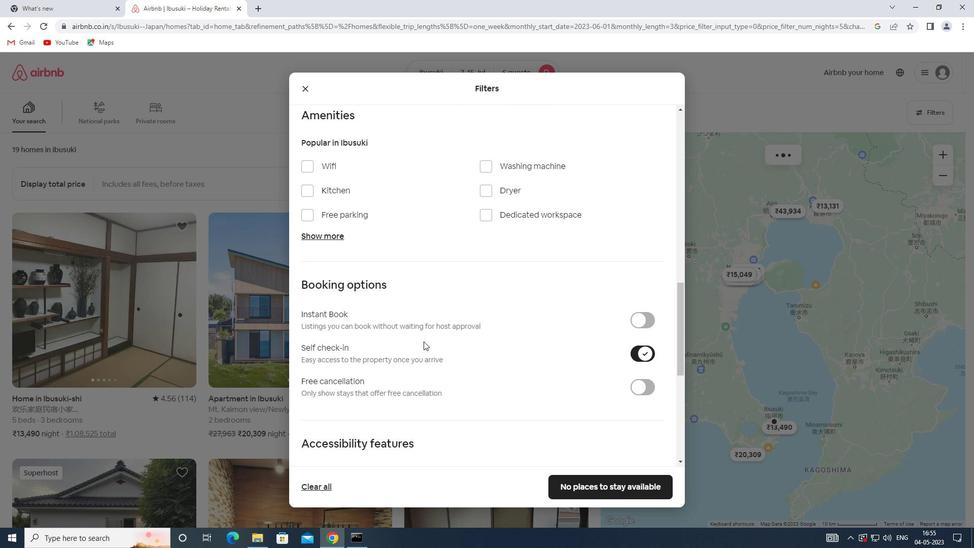 
Action: Mouse scrolled (366, 333) with delta (0, 0)
Screenshot: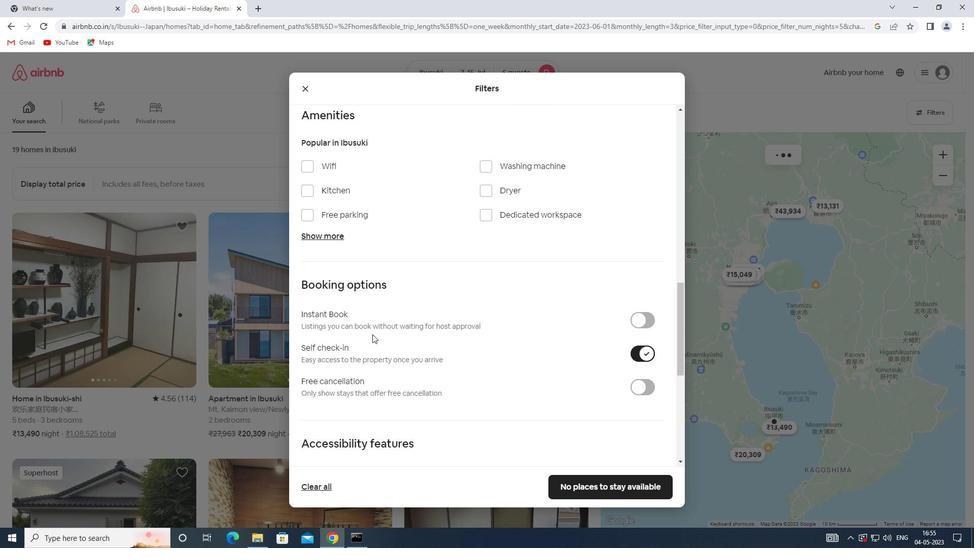 
Action: Mouse scrolled (366, 333) with delta (0, 0)
Screenshot: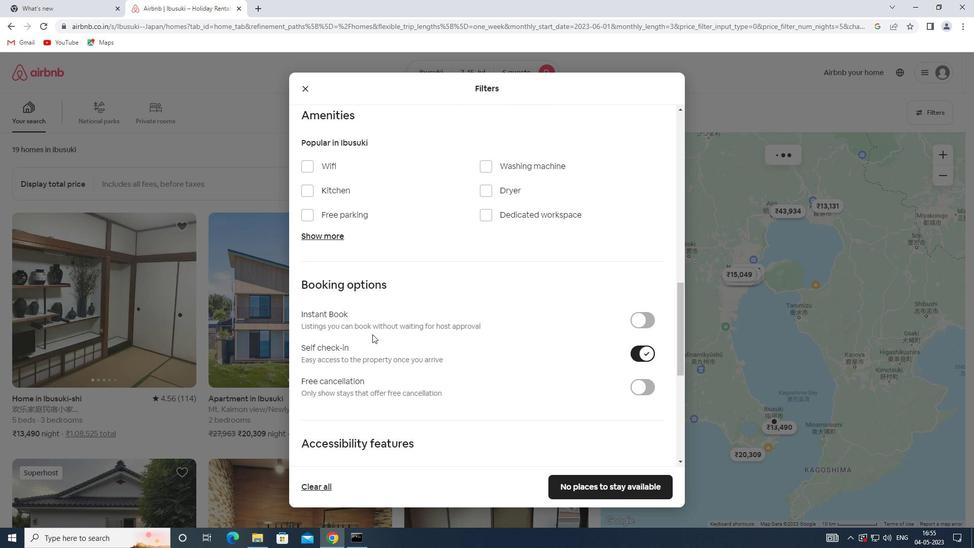
Action: Mouse scrolled (366, 333) with delta (0, 0)
Screenshot: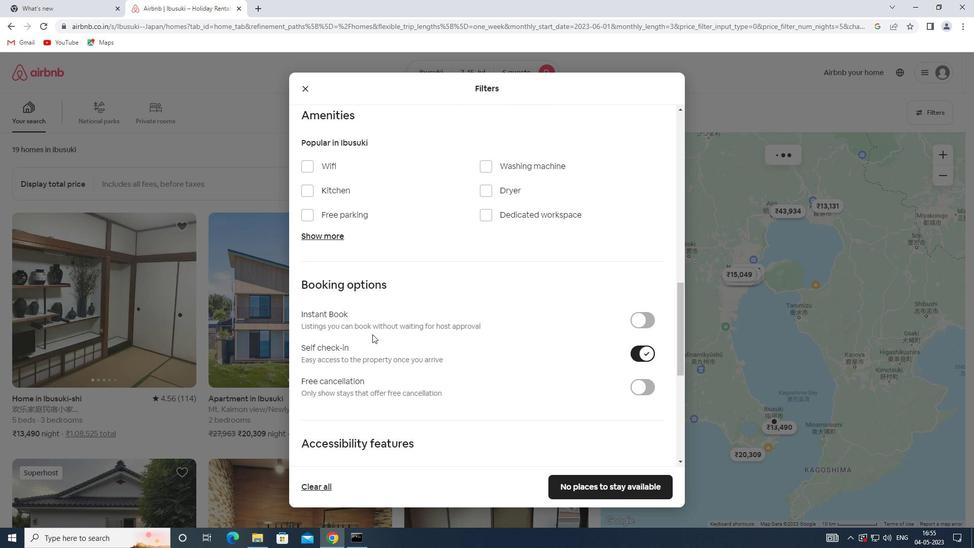 
Action: Mouse scrolled (366, 333) with delta (0, 0)
Screenshot: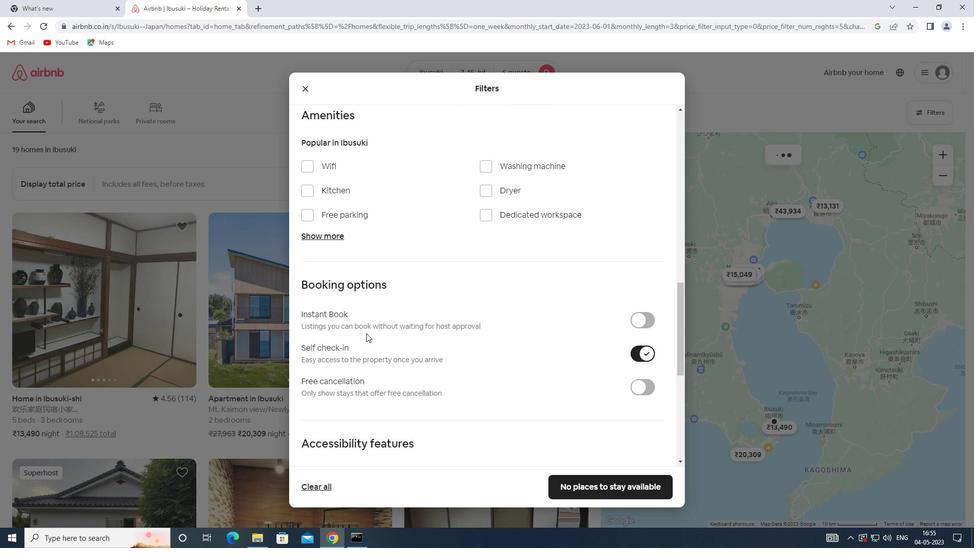 
Action: Mouse scrolled (366, 333) with delta (0, 0)
Screenshot: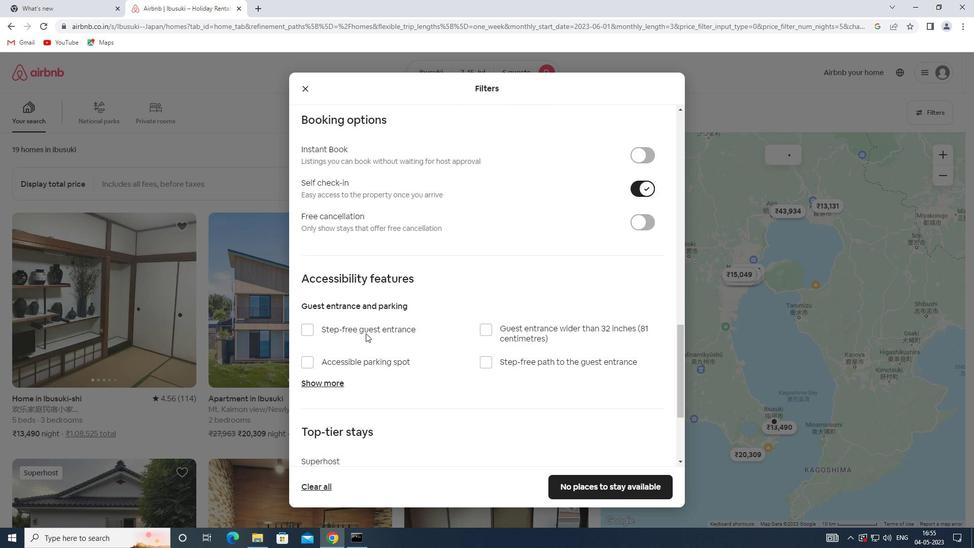 
Action: Mouse scrolled (366, 333) with delta (0, 0)
Screenshot: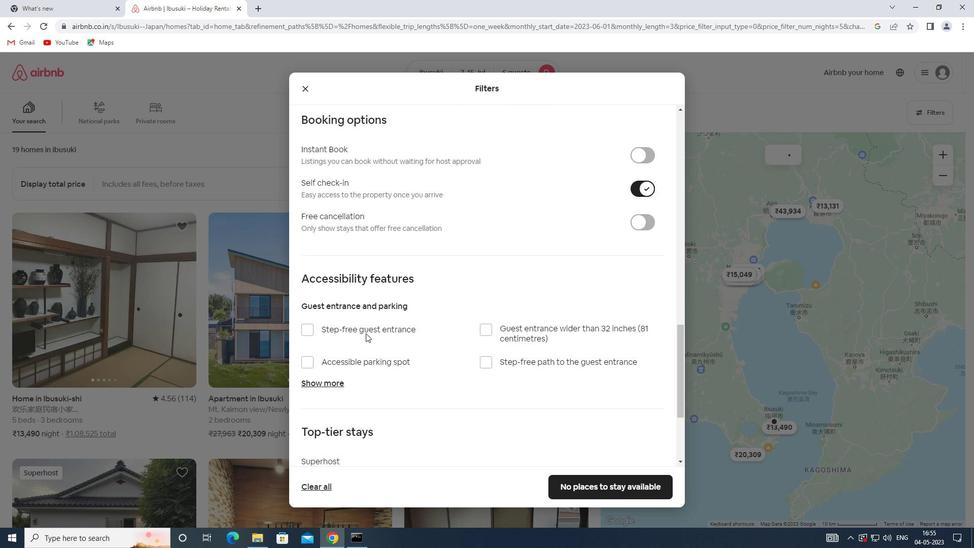 
Action: Mouse scrolled (366, 333) with delta (0, 0)
Screenshot: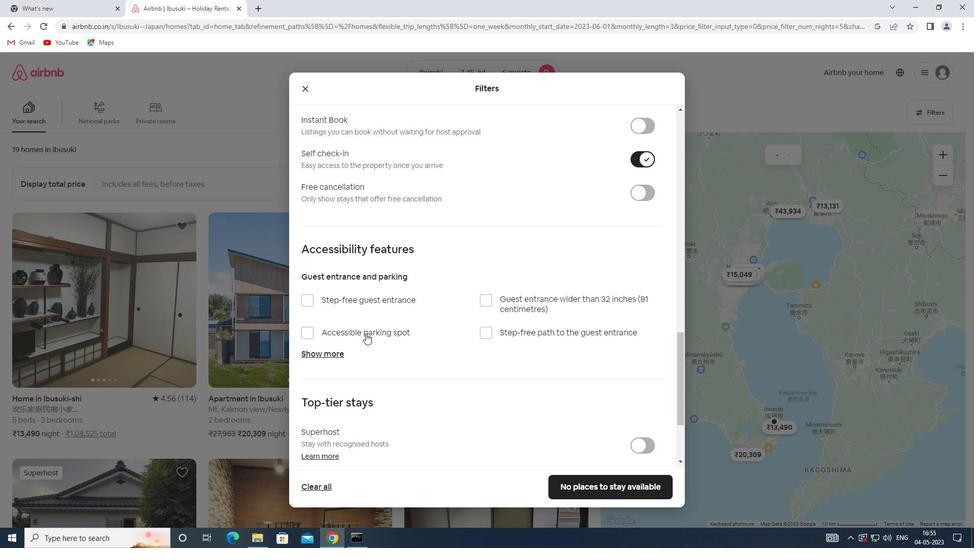 
Action: Mouse scrolled (366, 333) with delta (0, 0)
Screenshot: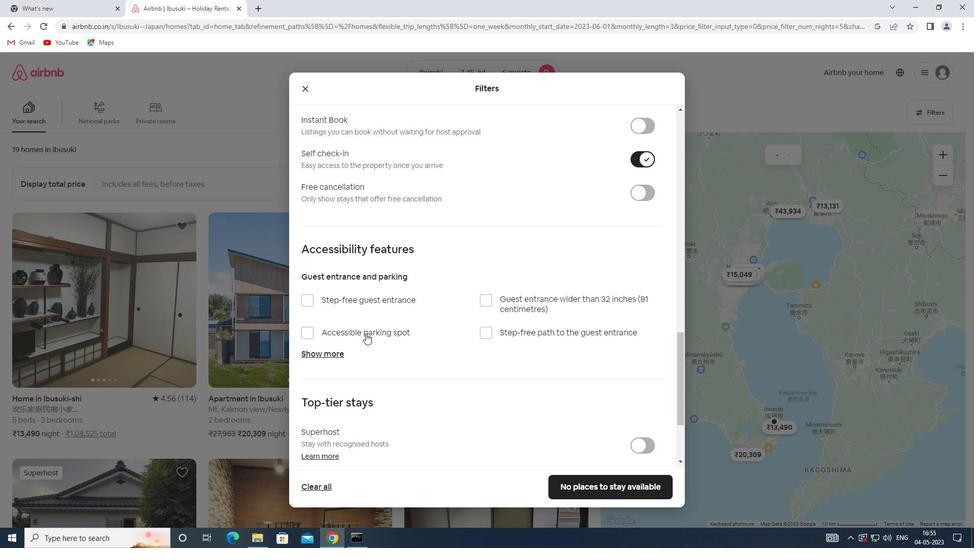 
Action: Mouse moved to (337, 416)
Screenshot: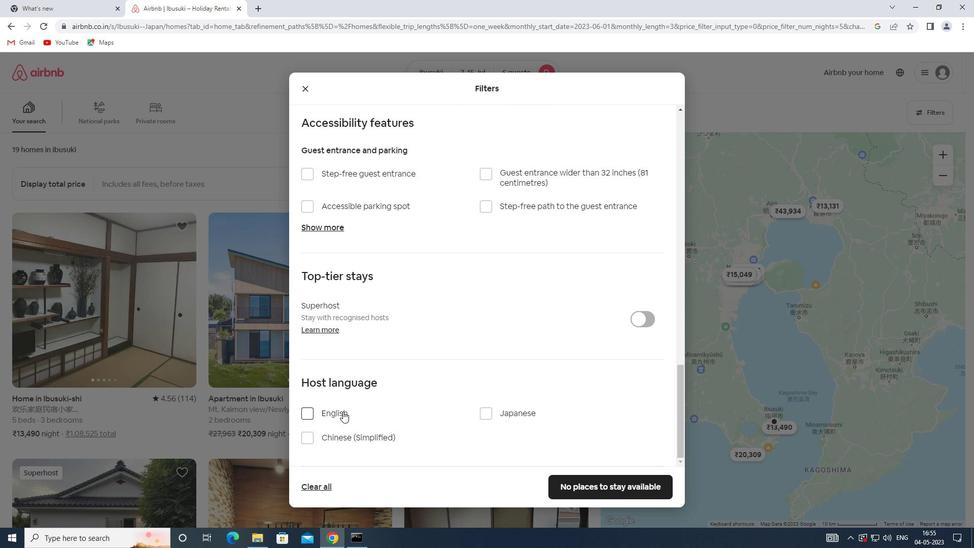 
Action: Mouse pressed left at (337, 416)
Screenshot: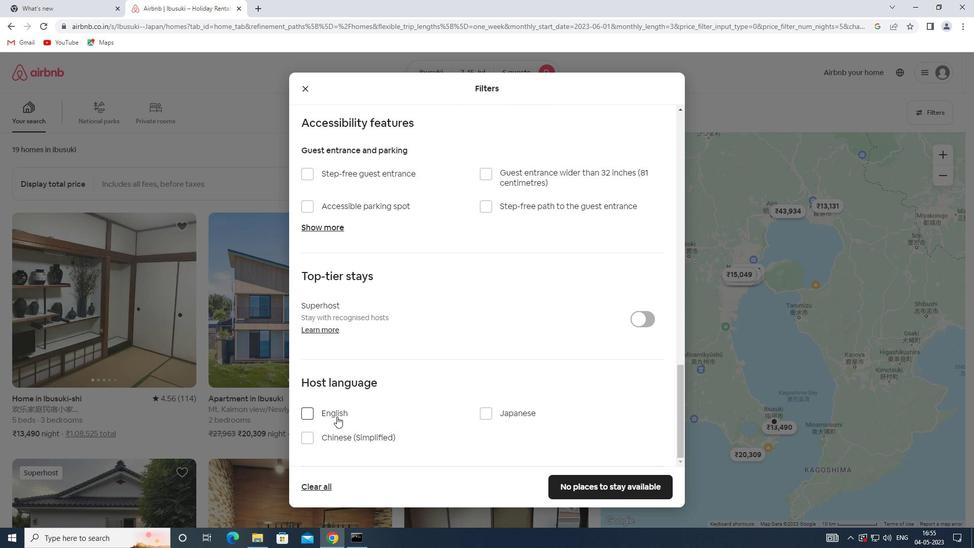 
Action: Mouse moved to (609, 492)
Screenshot: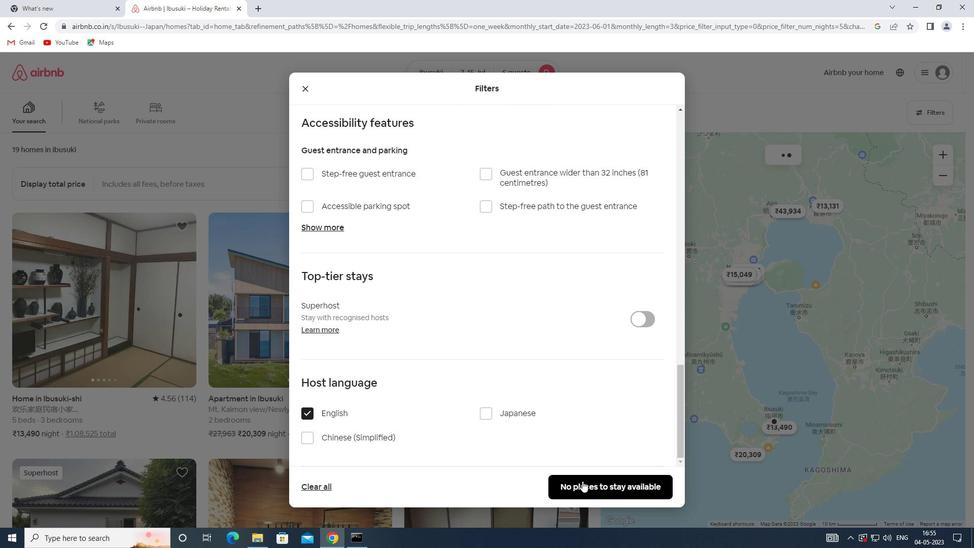 
Action: Mouse pressed left at (609, 492)
Screenshot: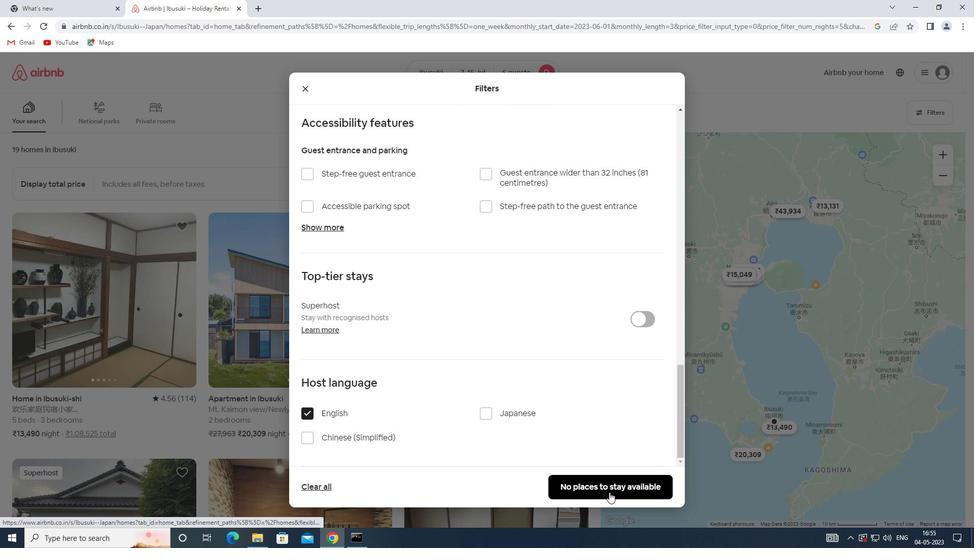 
